 Task: Create a due date automation trigger when advanced on, 2 days before a card is due add dates due in 1 days at 11:00 AM.
Action: Mouse moved to (858, 248)
Screenshot: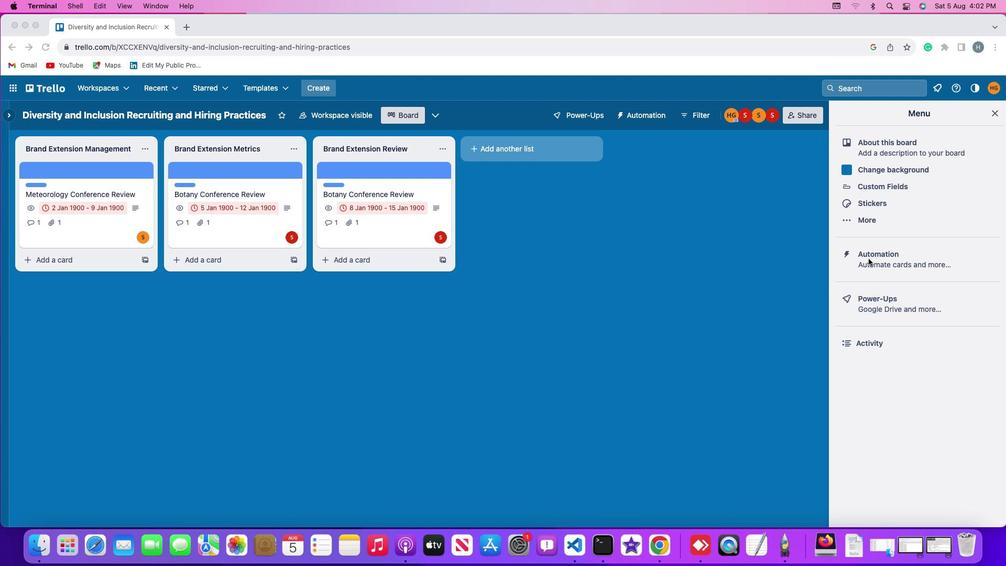 
Action: Mouse pressed left at (858, 248)
Screenshot: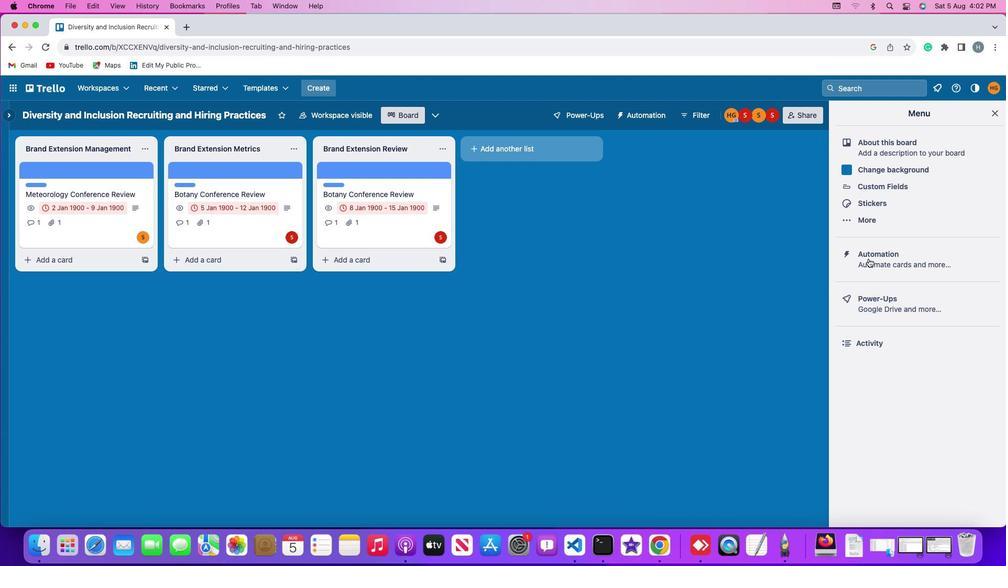 
Action: Mouse pressed left at (858, 248)
Screenshot: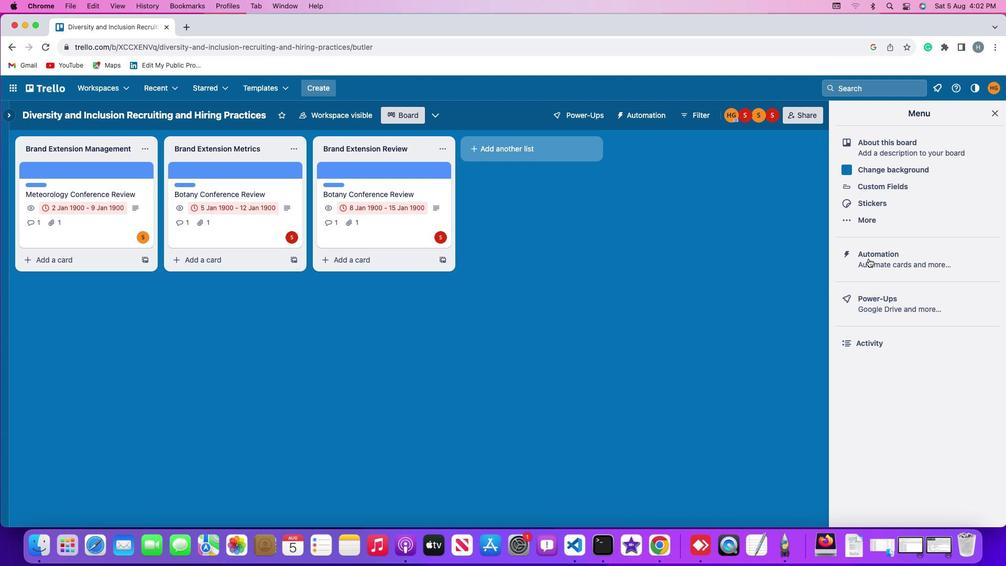 
Action: Mouse moved to (64, 239)
Screenshot: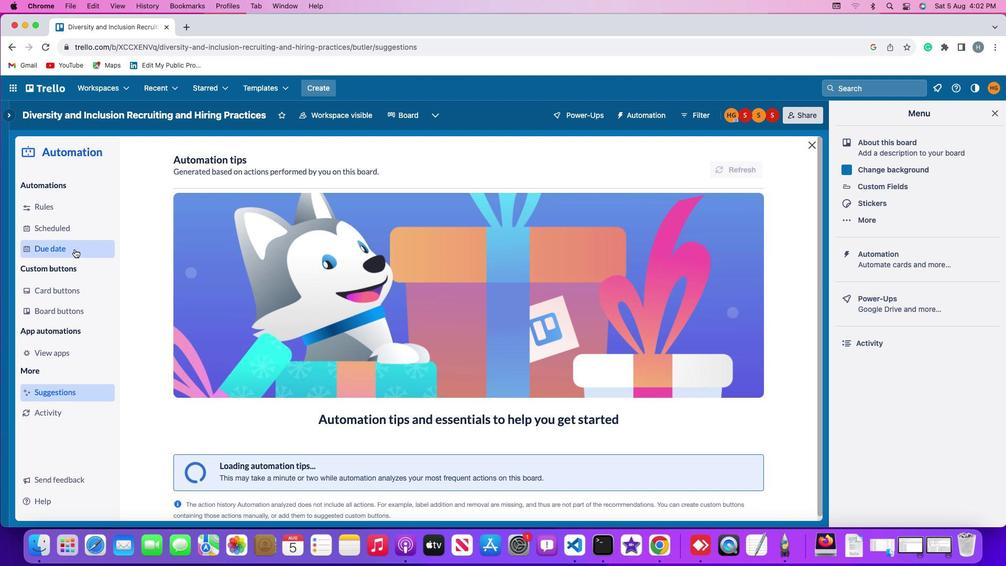 
Action: Mouse pressed left at (64, 239)
Screenshot: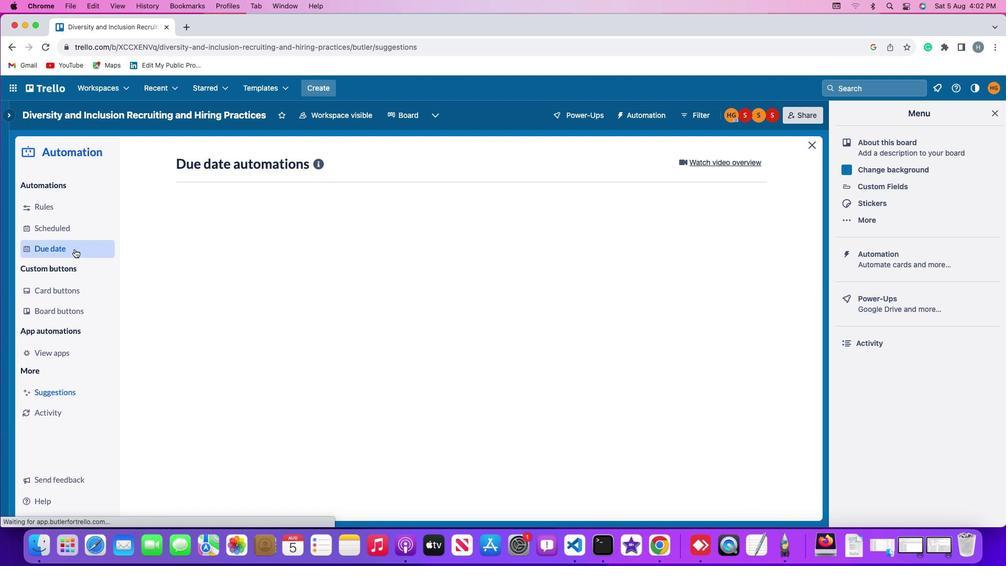 
Action: Mouse moved to (687, 152)
Screenshot: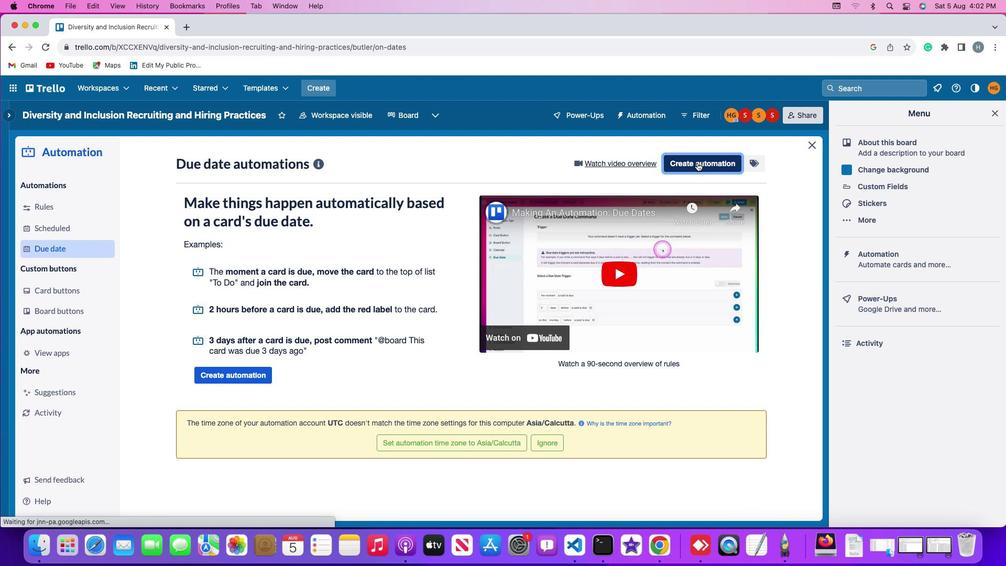 
Action: Mouse pressed left at (687, 152)
Screenshot: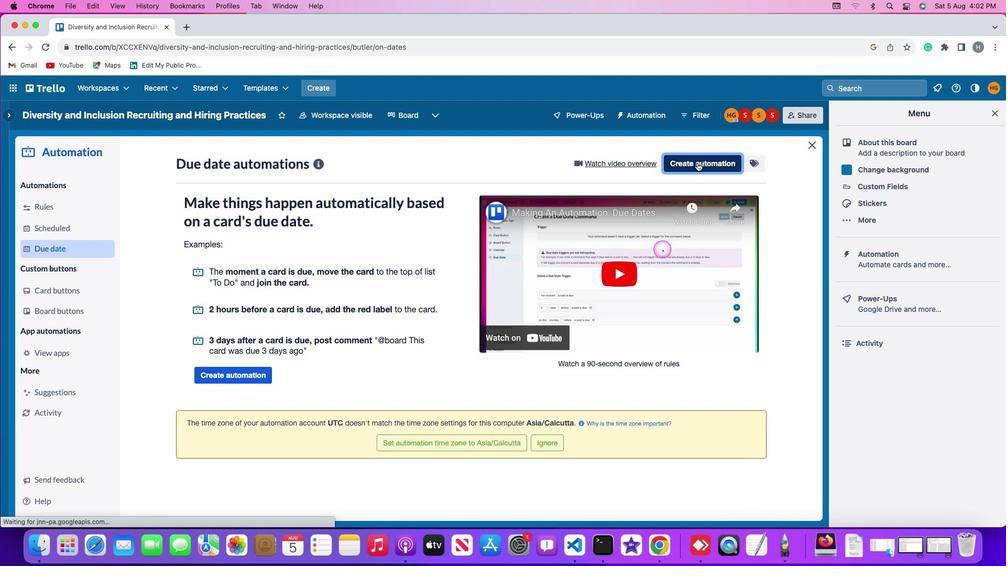 
Action: Mouse moved to (465, 254)
Screenshot: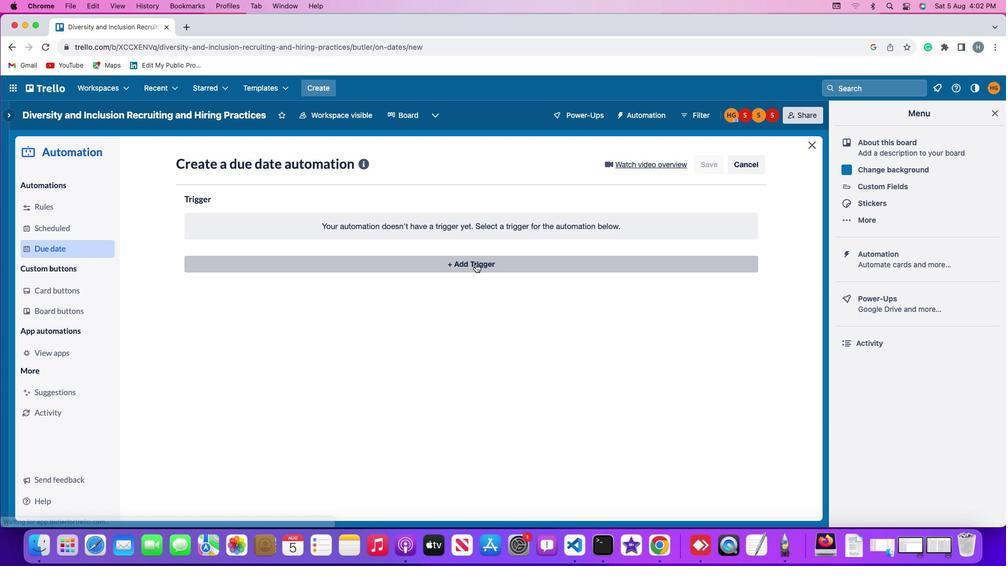 
Action: Mouse pressed left at (465, 254)
Screenshot: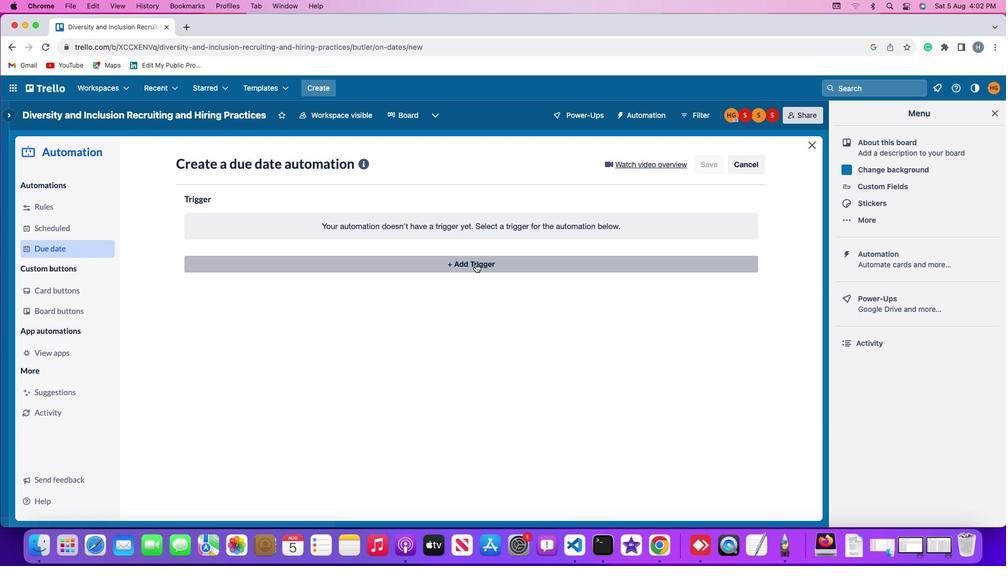 
Action: Mouse moved to (197, 412)
Screenshot: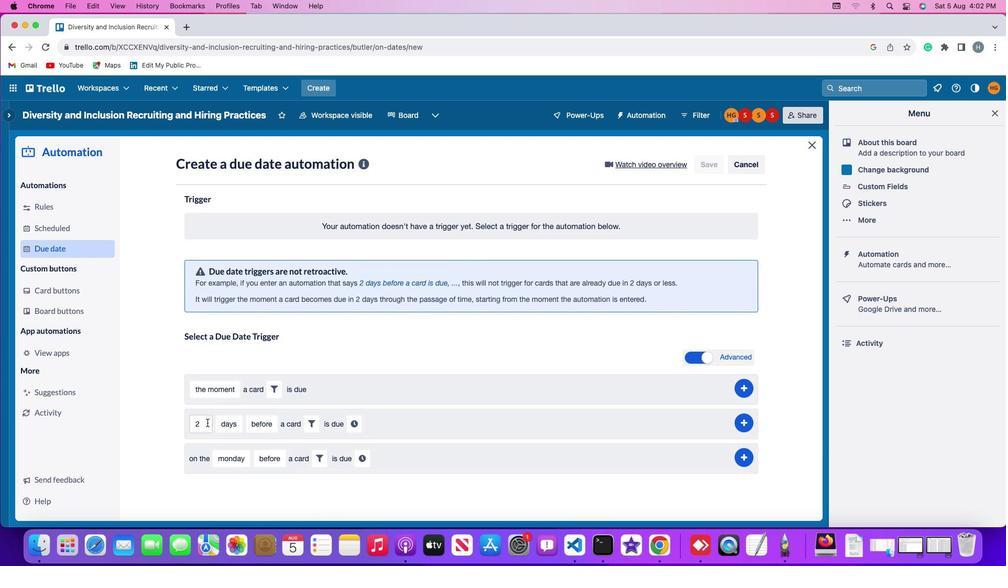 
Action: Mouse pressed left at (197, 412)
Screenshot: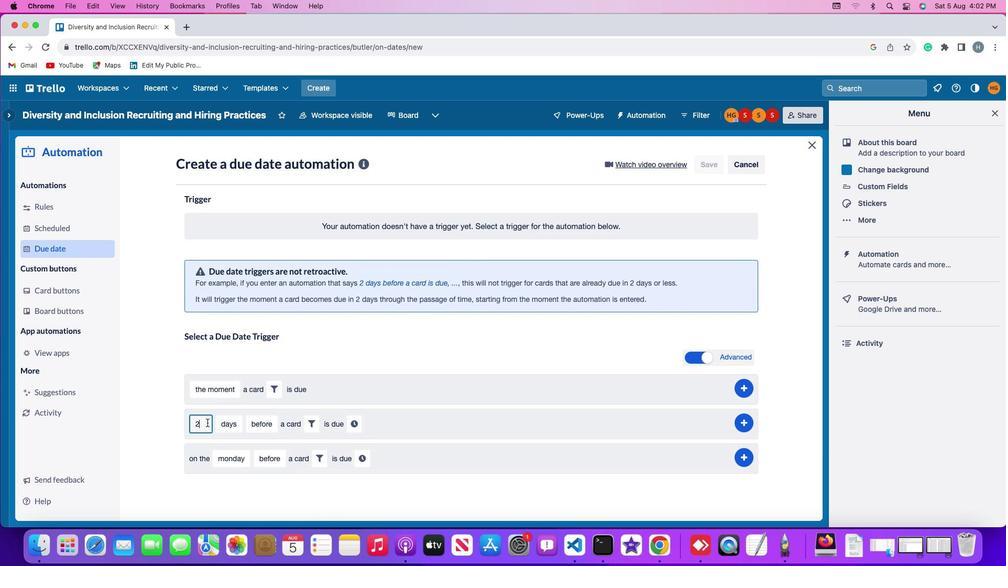 
Action: Key pressed Key.backspace
Screenshot: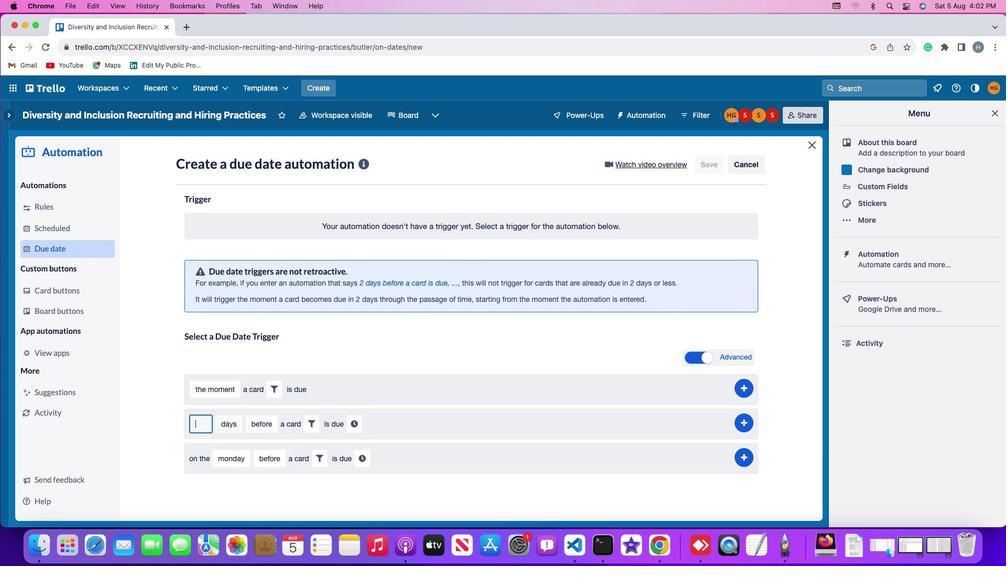 
Action: Mouse moved to (197, 412)
Screenshot: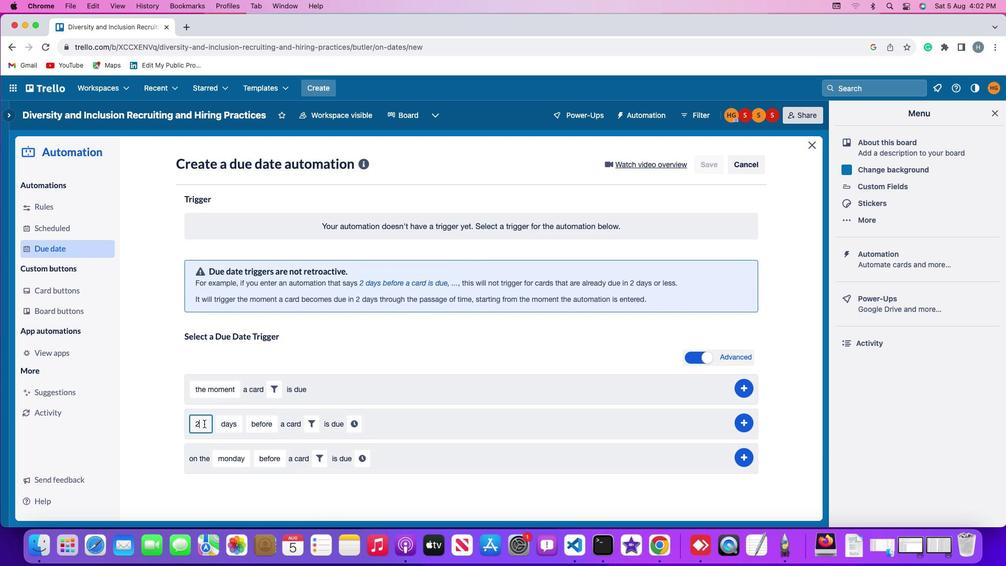 
Action: Key pressed '2'
Screenshot: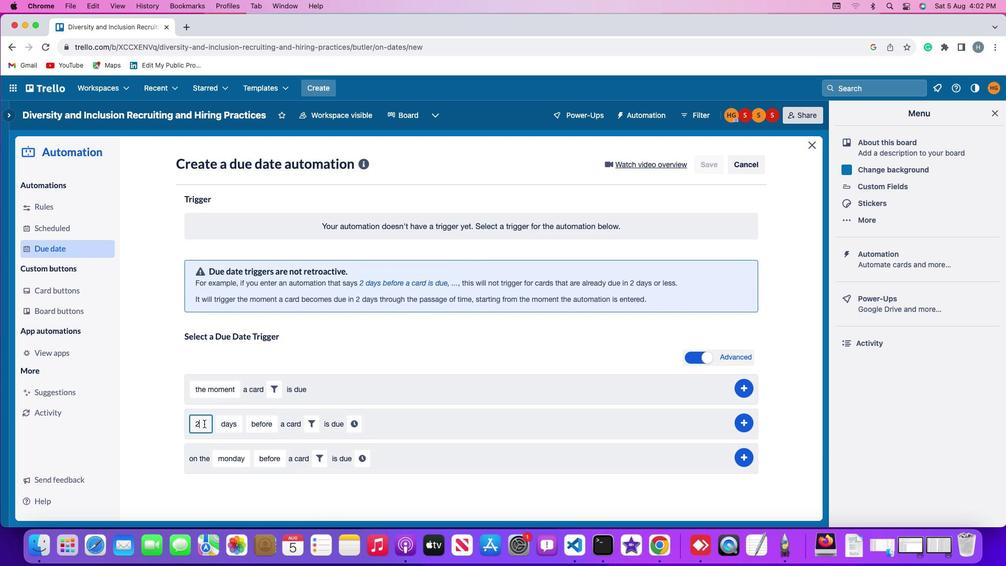 
Action: Mouse moved to (215, 414)
Screenshot: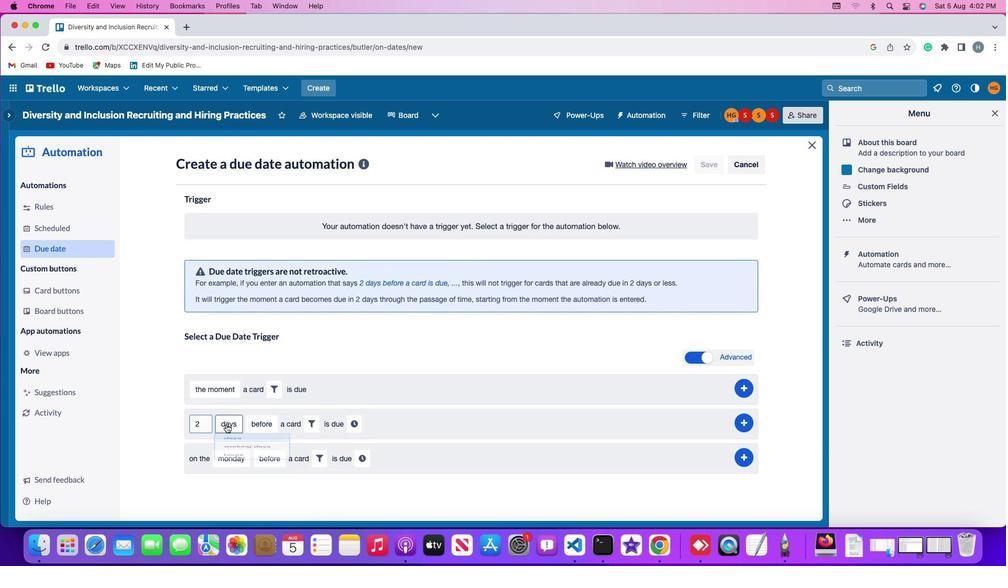 
Action: Mouse pressed left at (215, 414)
Screenshot: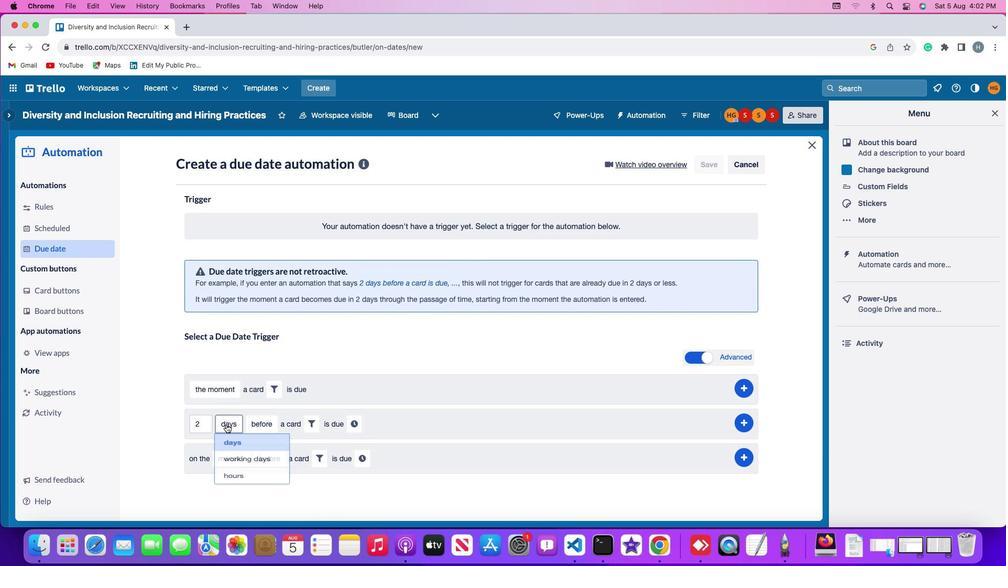
Action: Mouse moved to (227, 430)
Screenshot: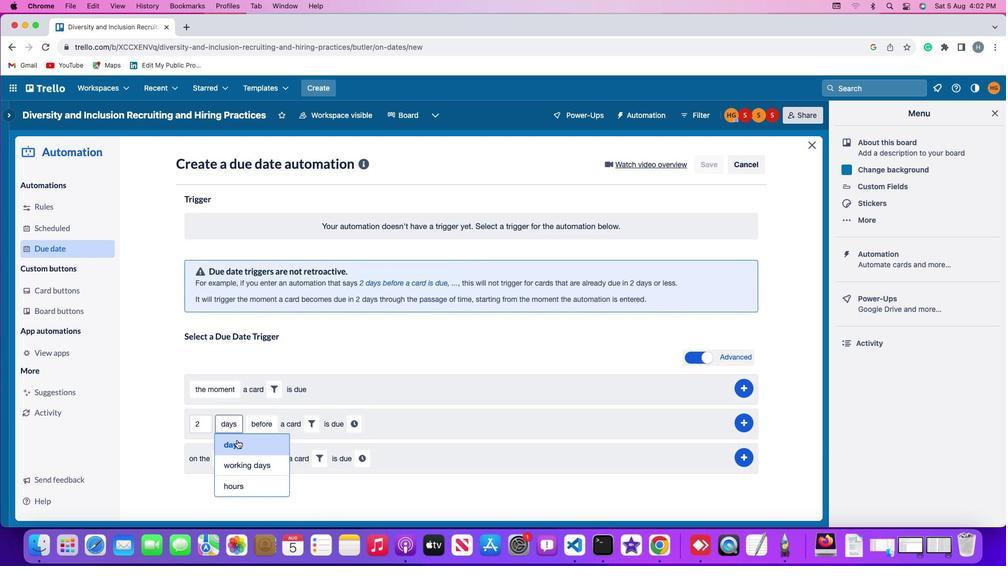 
Action: Mouse pressed left at (227, 430)
Screenshot: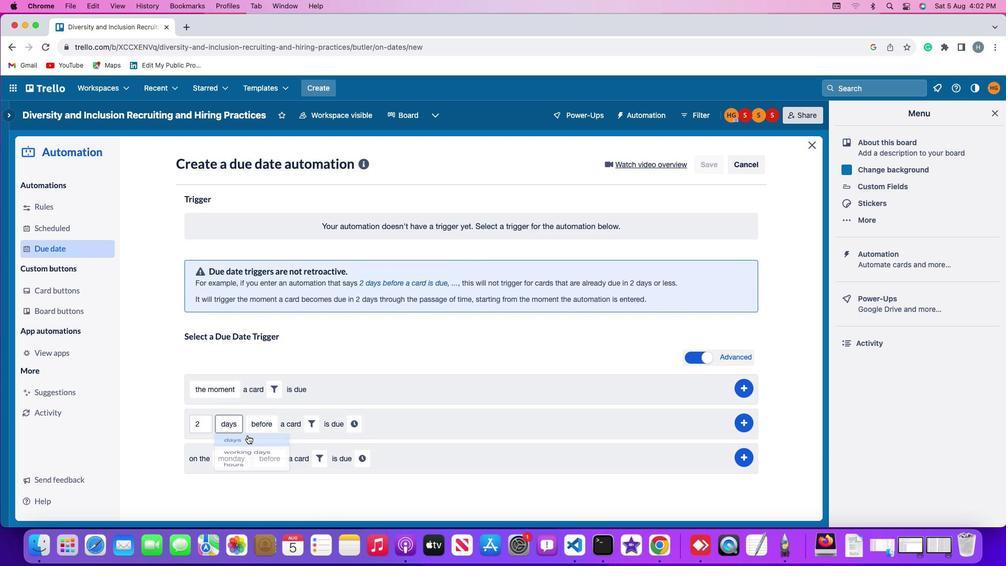 
Action: Mouse moved to (244, 414)
Screenshot: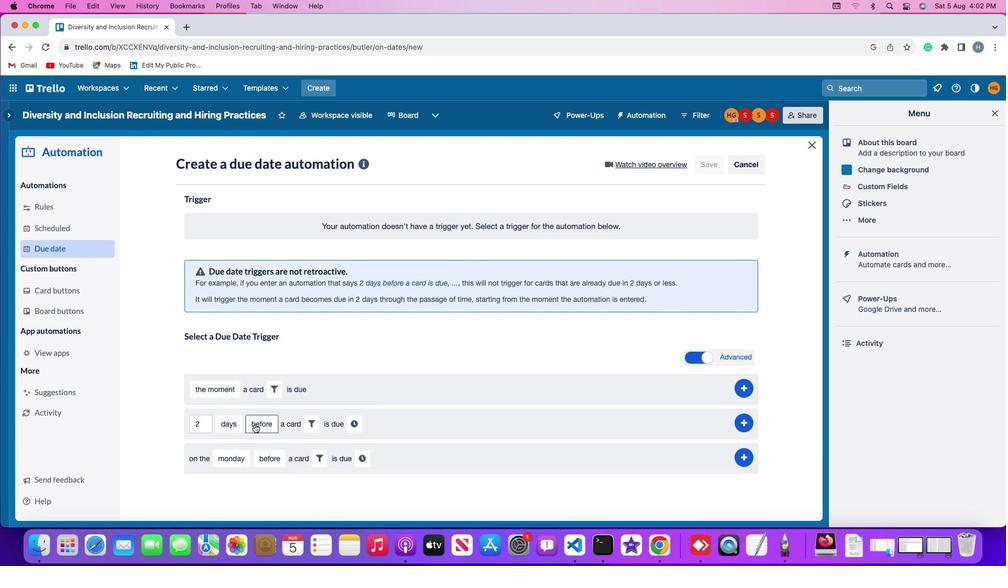 
Action: Mouse pressed left at (244, 414)
Screenshot: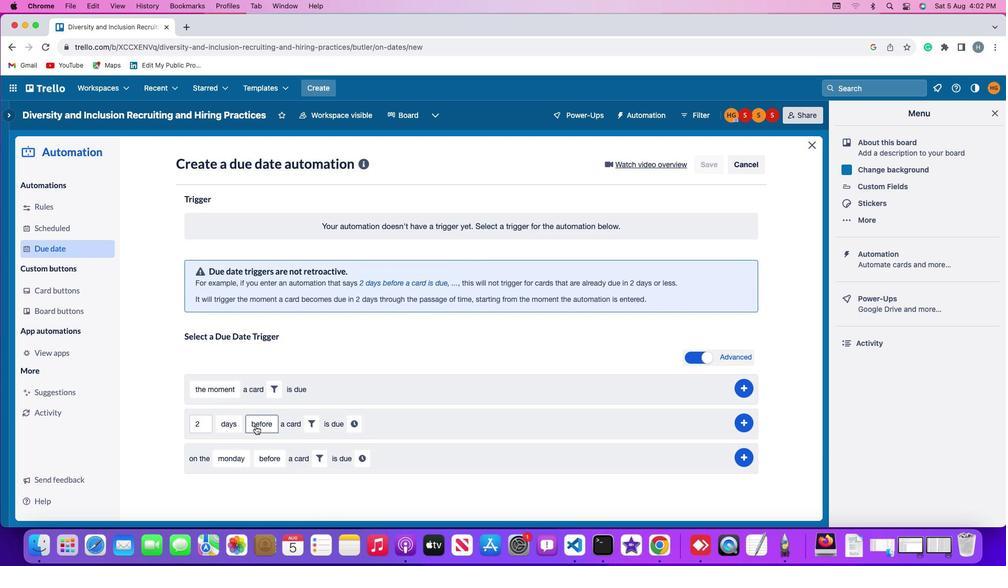 
Action: Mouse moved to (256, 432)
Screenshot: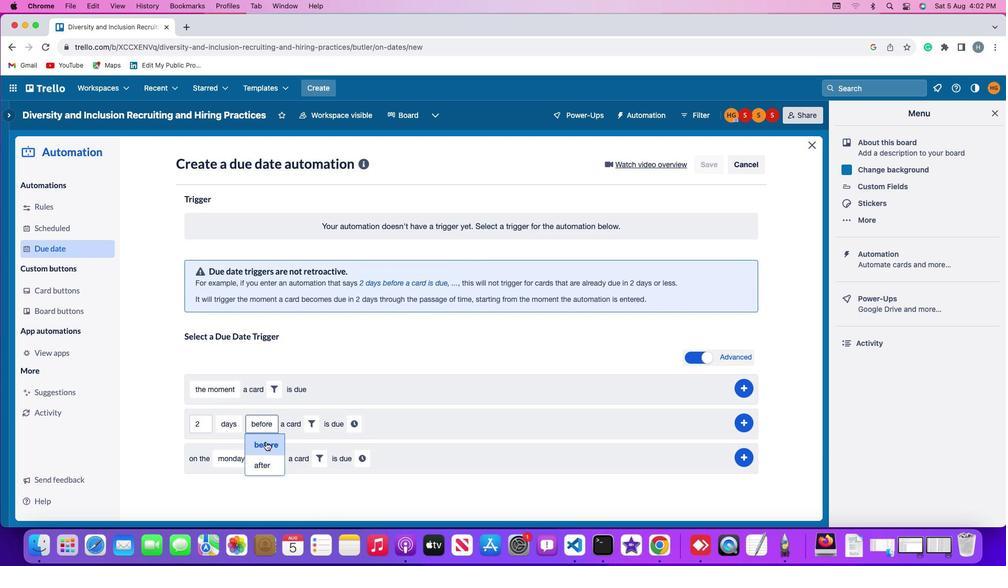 
Action: Mouse pressed left at (256, 432)
Screenshot: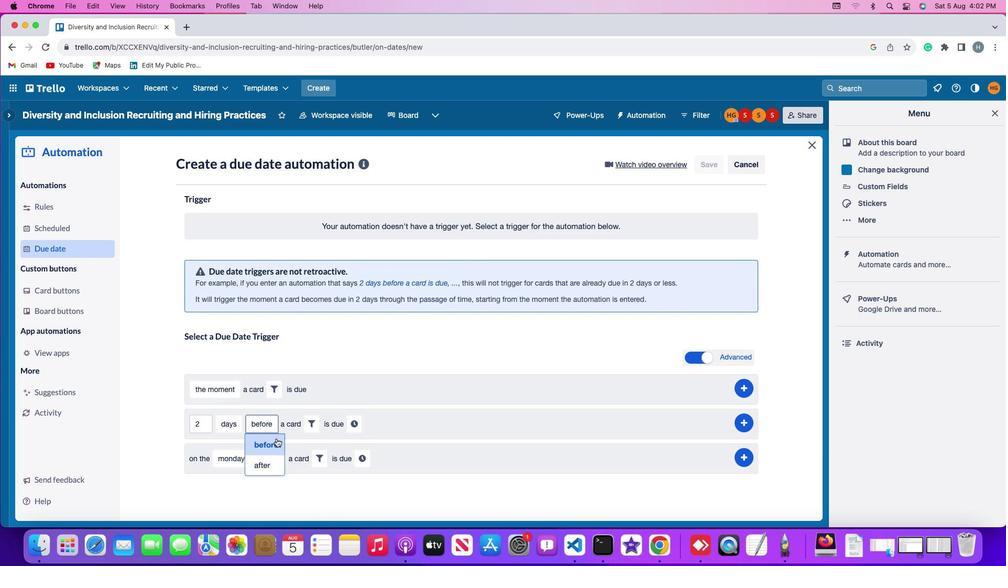 
Action: Mouse moved to (308, 413)
Screenshot: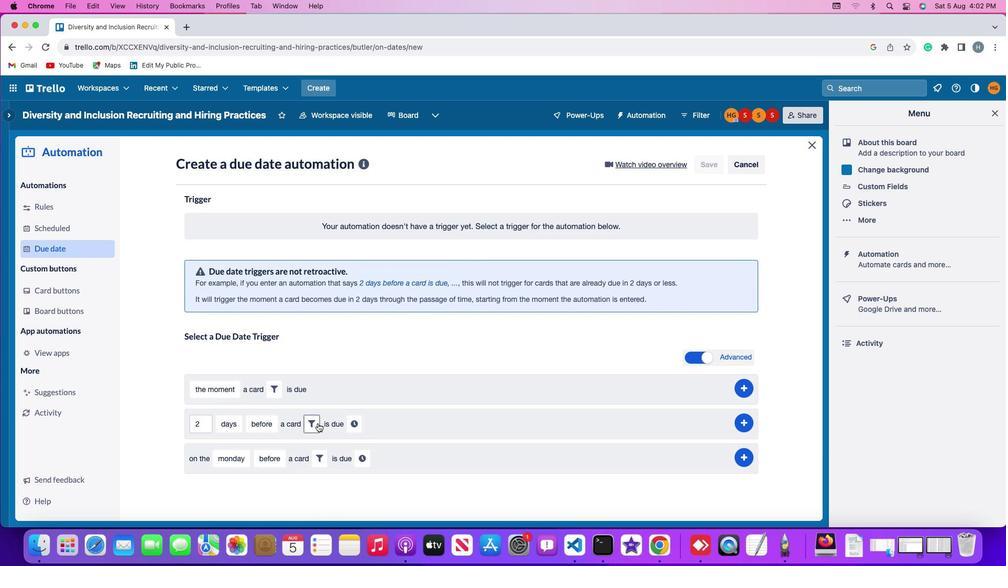
Action: Mouse pressed left at (308, 413)
Screenshot: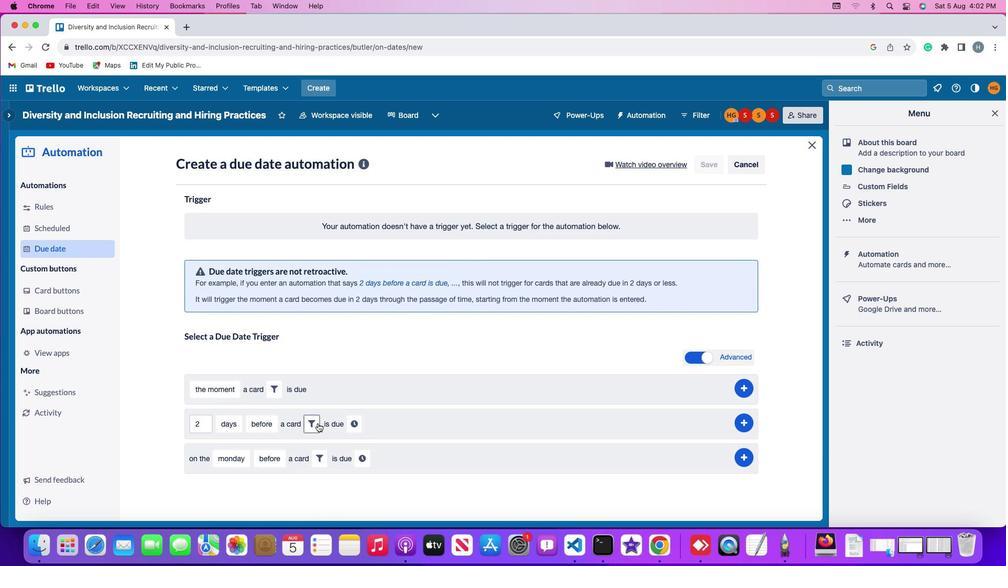 
Action: Mouse moved to (362, 444)
Screenshot: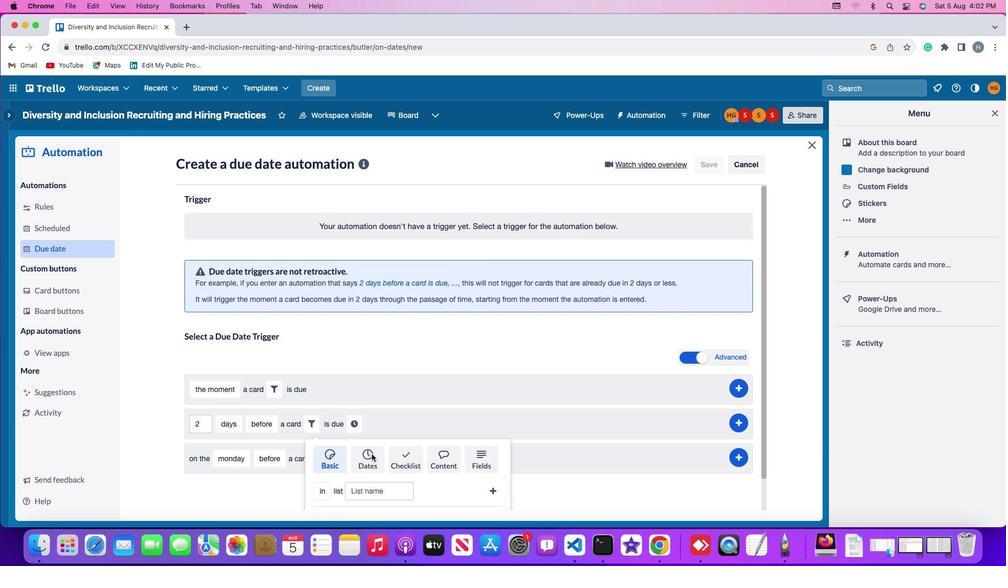 
Action: Mouse pressed left at (362, 444)
Screenshot: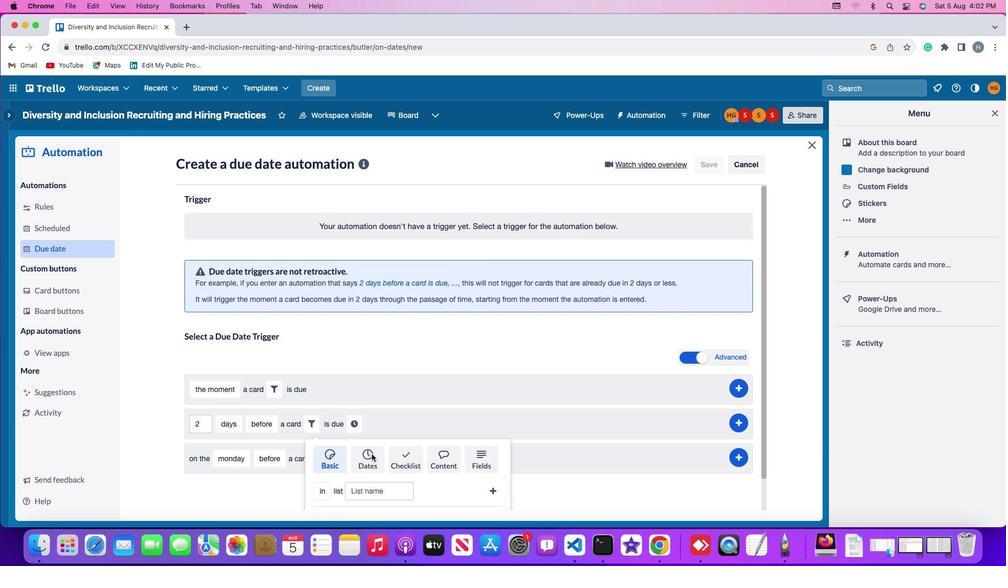 
Action: Mouse moved to (361, 444)
Screenshot: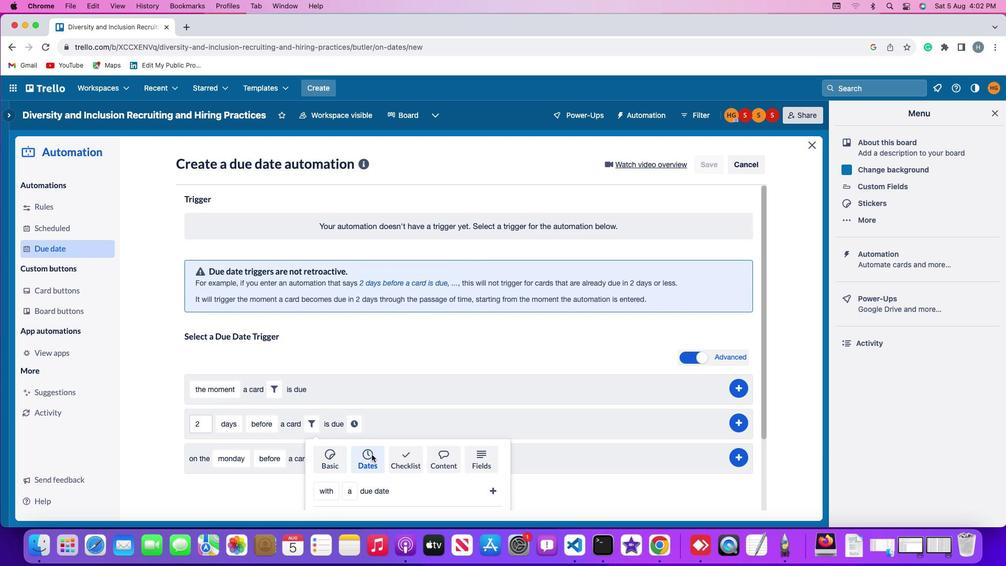 
Action: Mouse scrolled (361, 444) with delta (-9, -9)
Screenshot: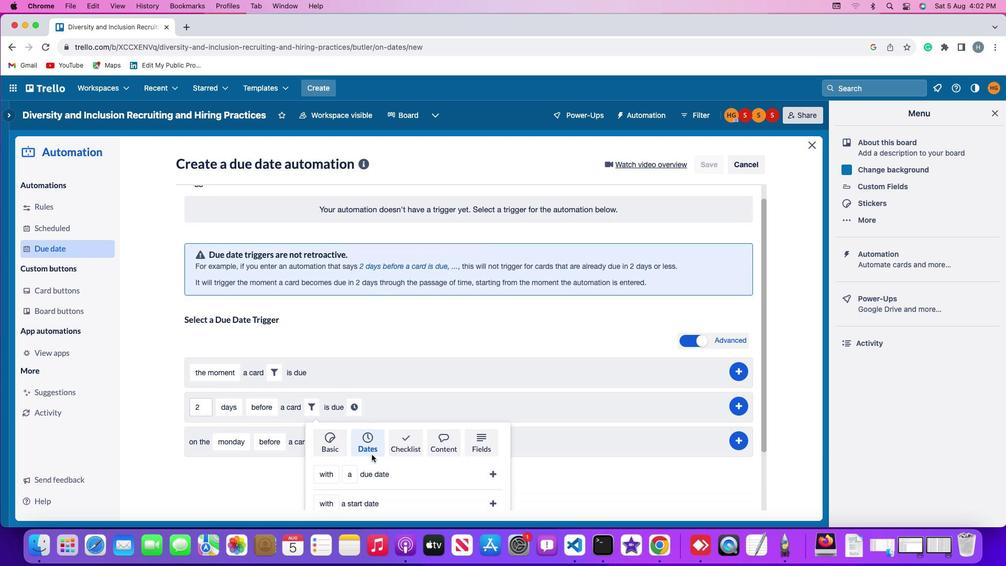 
Action: Mouse scrolled (361, 444) with delta (-9, -9)
Screenshot: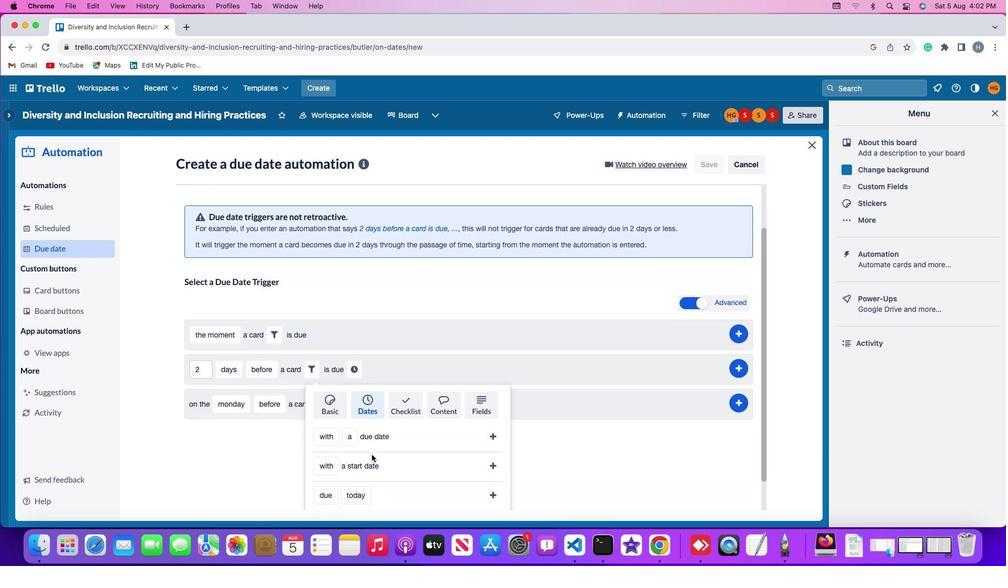
Action: Mouse scrolled (361, 444) with delta (-9, -11)
Screenshot: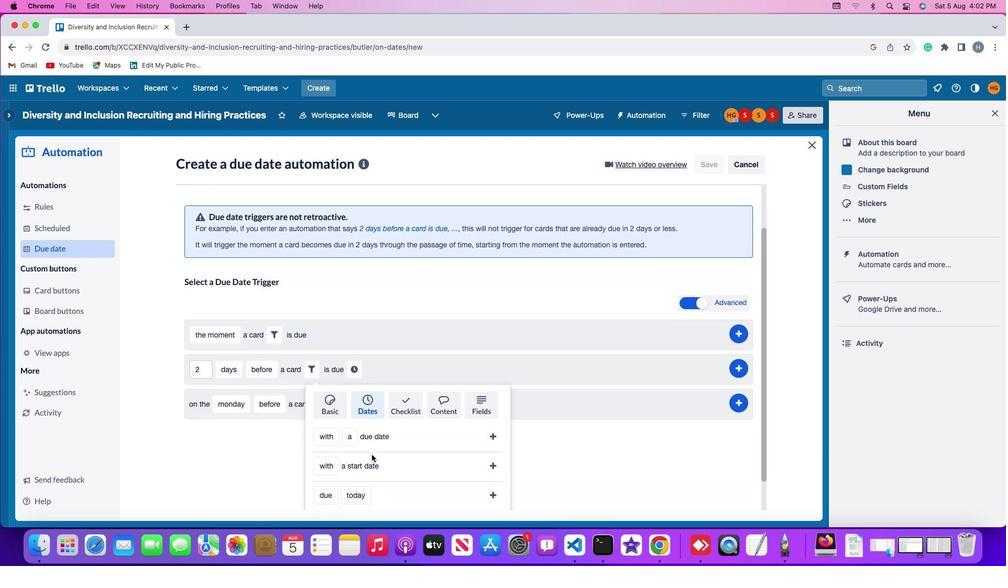 
Action: Mouse scrolled (361, 444) with delta (-9, -12)
Screenshot: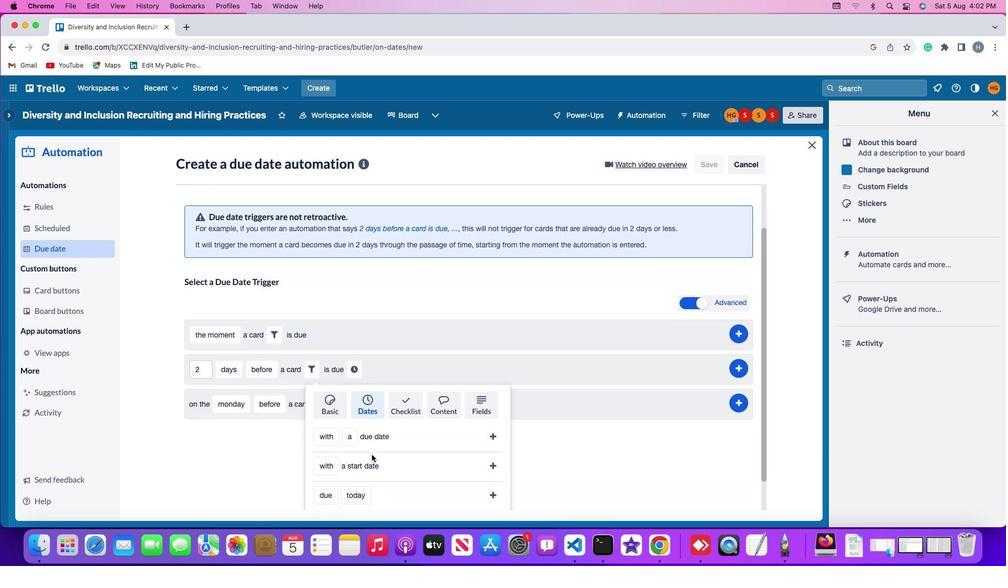 
Action: Mouse scrolled (361, 444) with delta (-9, -12)
Screenshot: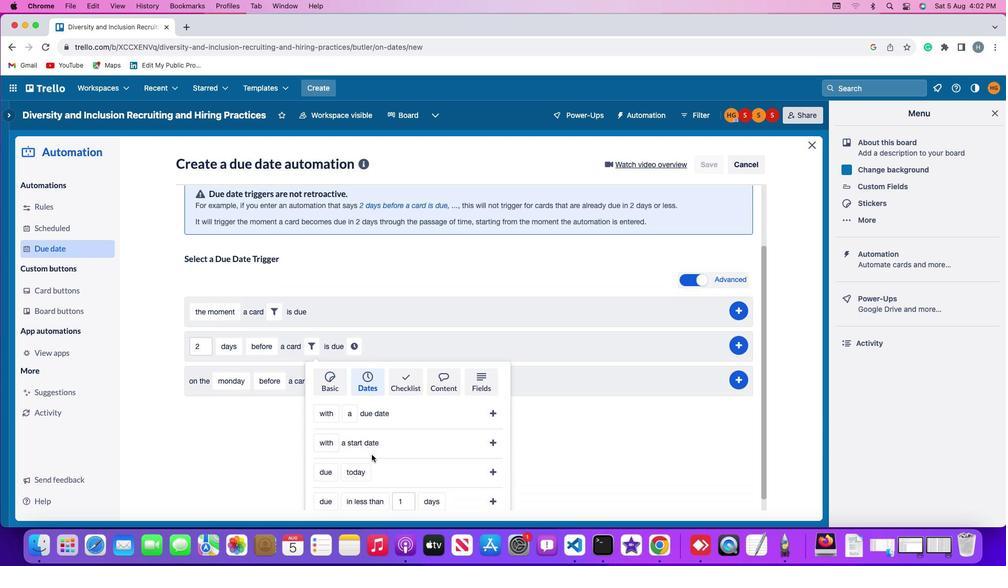 
Action: Mouse scrolled (361, 444) with delta (-9, -13)
Screenshot: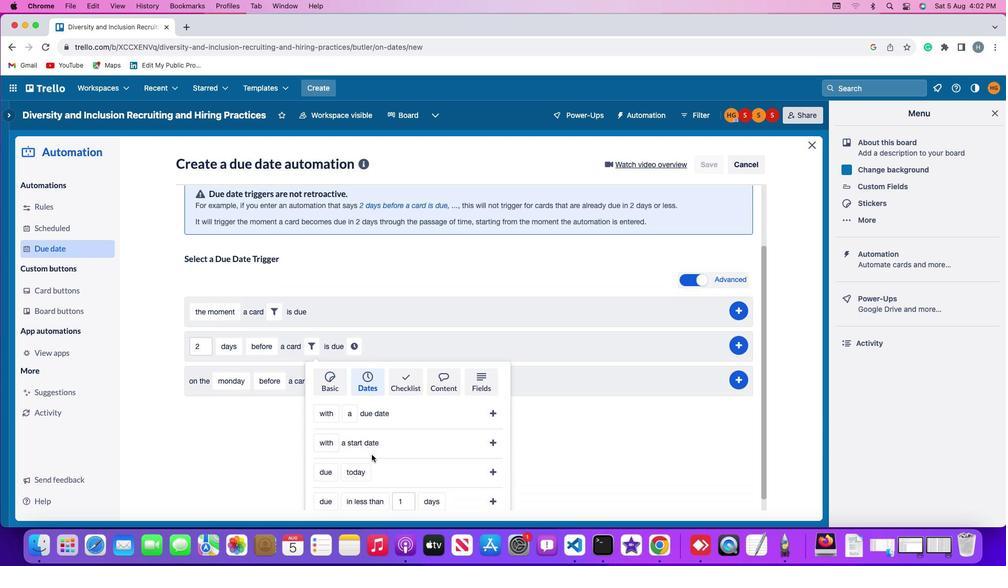 
Action: Mouse scrolled (361, 444) with delta (-9, -13)
Screenshot: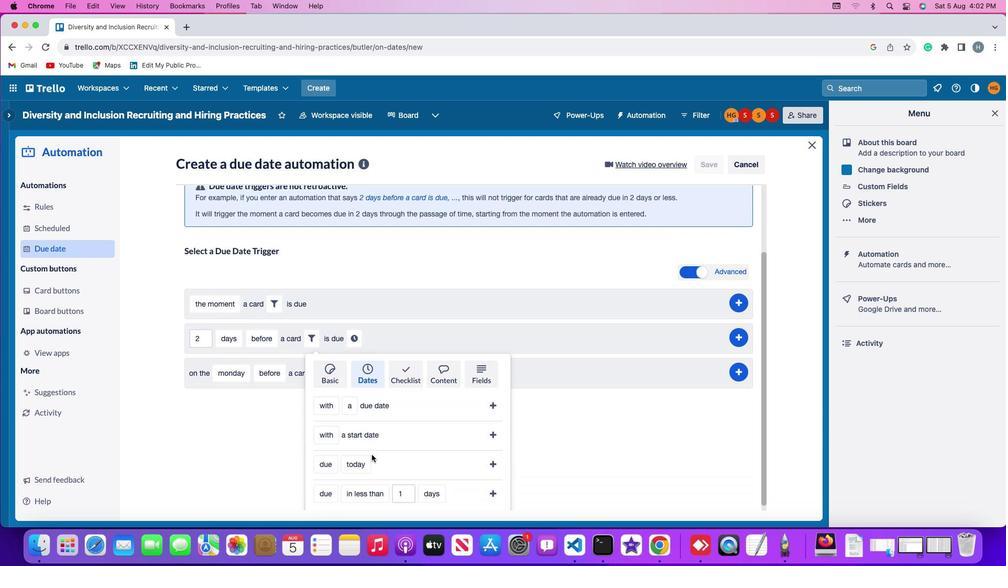 
Action: Mouse scrolled (361, 444) with delta (-9, -9)
Screenshot: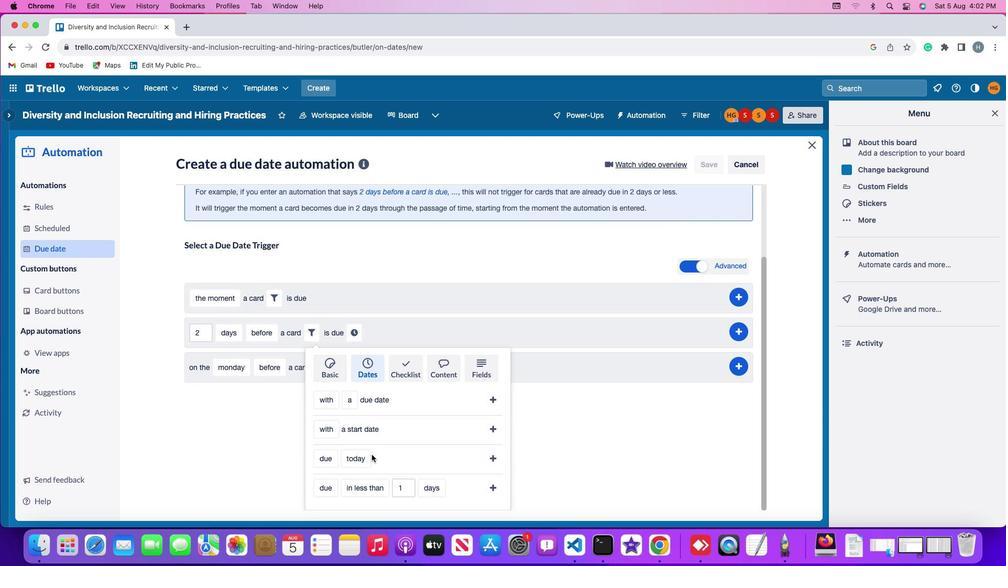 
Action: Mouse scrolled (361, 444) with delta (-9, -9)
Screenshot: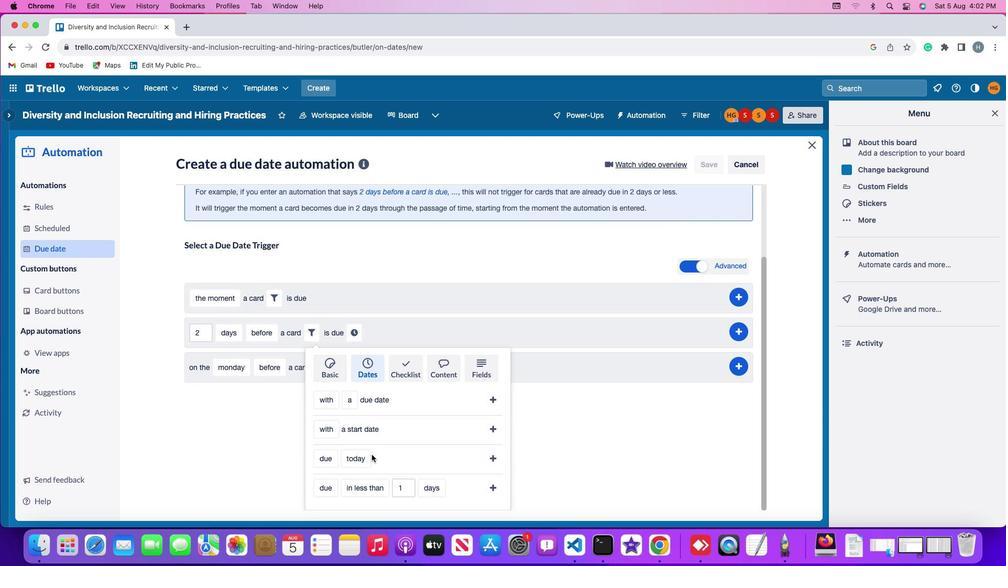 
Action: Mouse scrolled (361, 444) with delta (-9, -11)
Screenshot: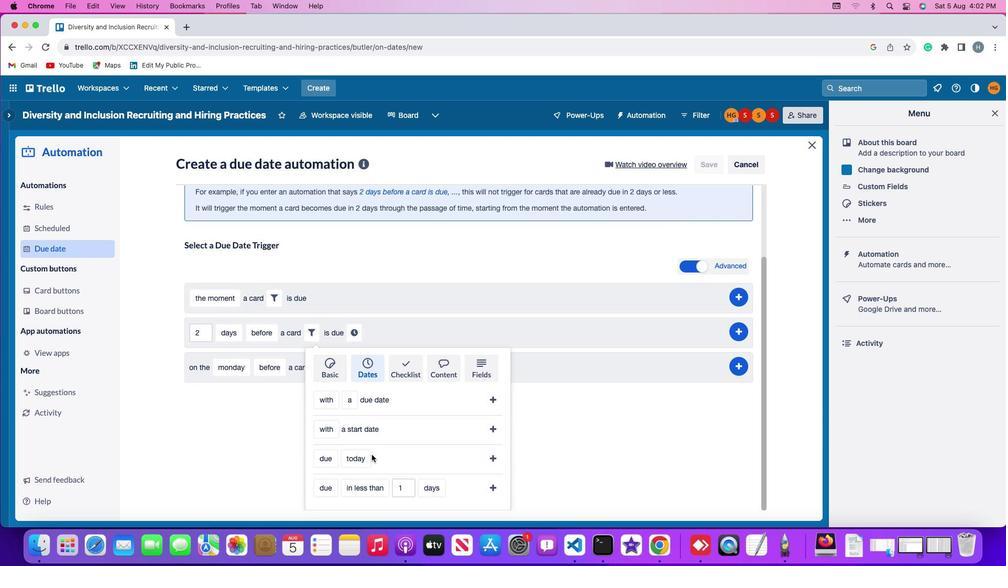 
Action: Mouse scrolled (361, 444) with delta (-9, -12)
Screenshot: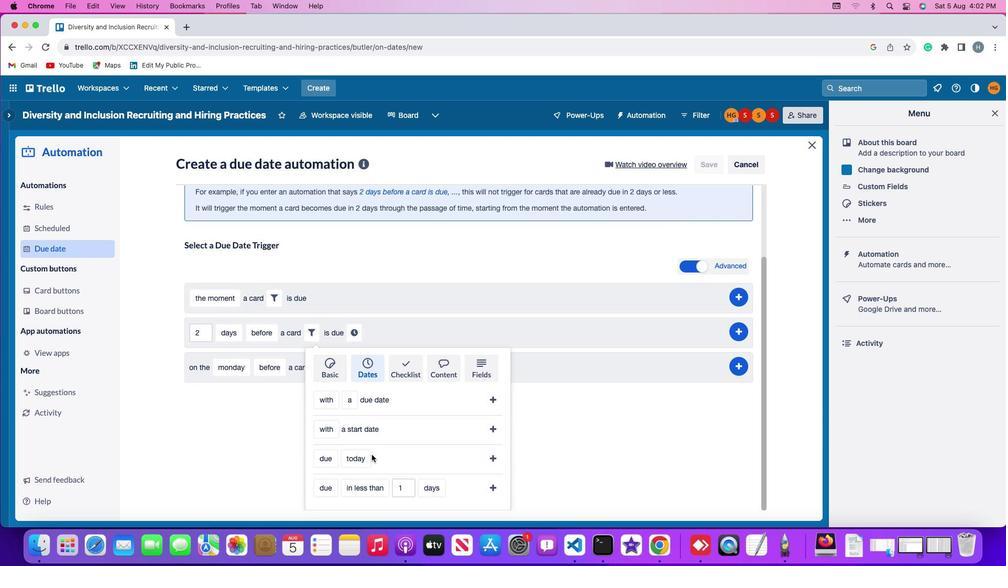 
Action: Mouse moved to (316, 473)
Screenshot: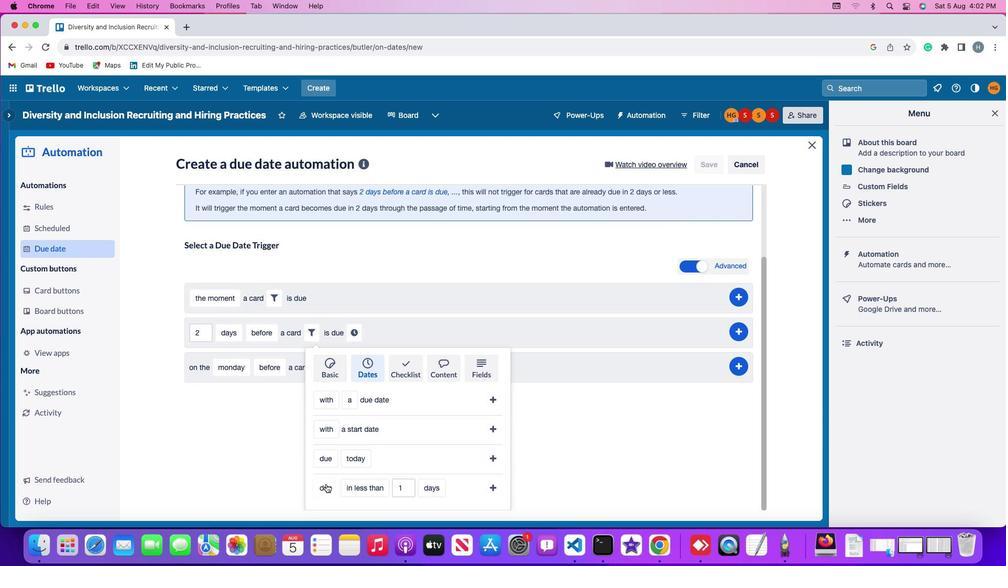 
Action: Mouse pressed left at (316, 473)
Screenshot: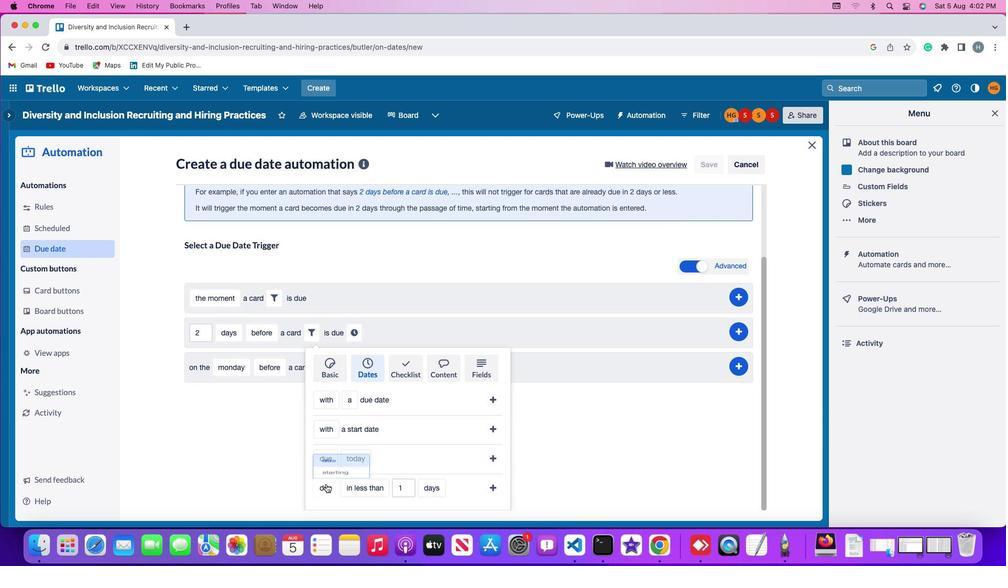 
Action: Mouse moved to (331, 436)
Screenshot: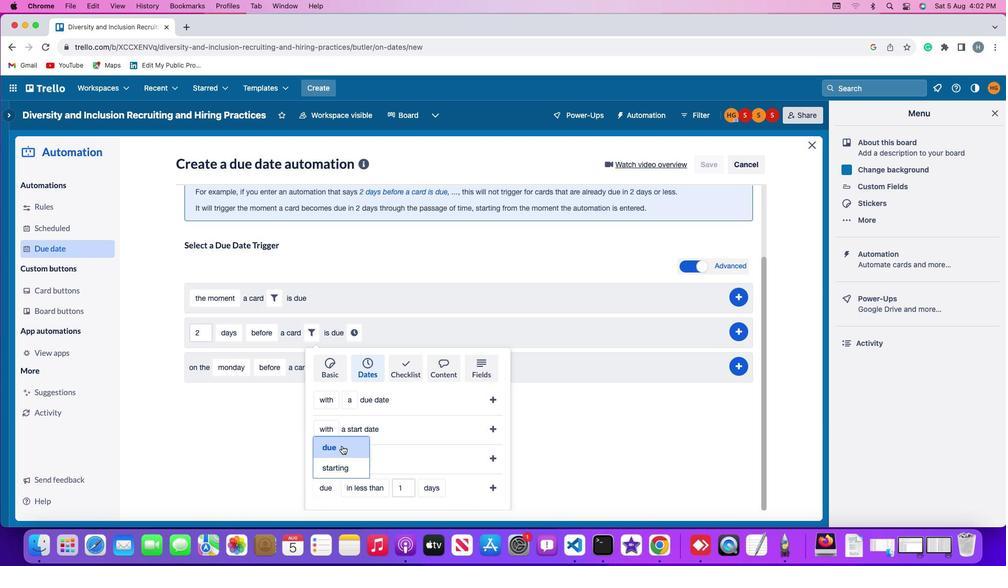 
Action: Mouse pressed left at (331, 436)
Screenshot: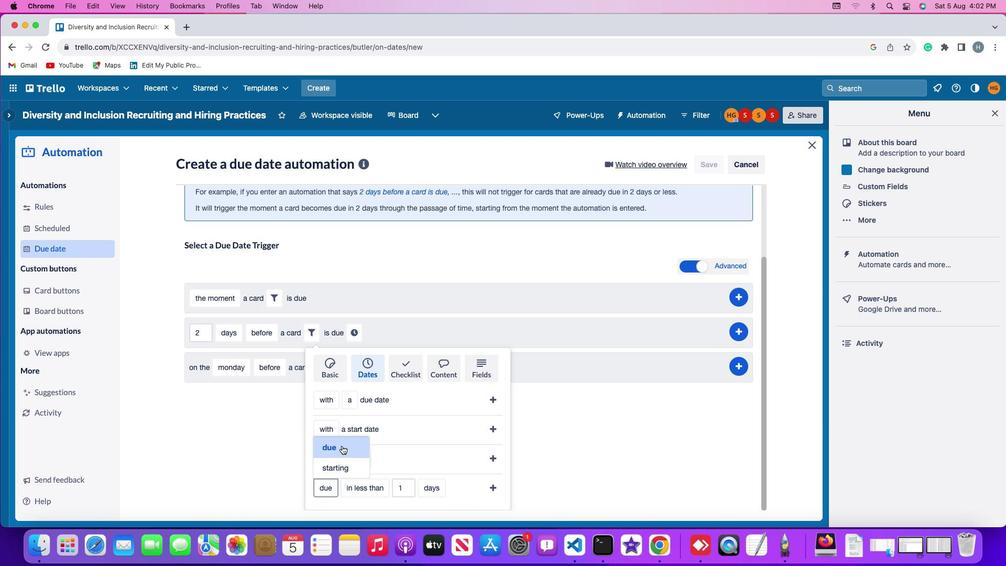 
Action: Mouse moved to (358, 473)
Screenshot: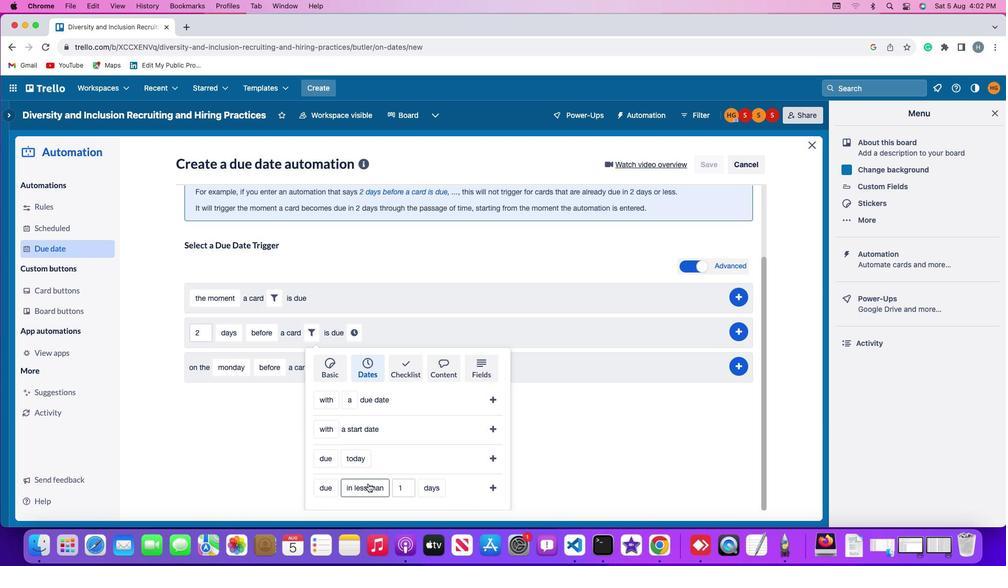 
Action: Mouse pressed left at (358, 473)
Screenshot: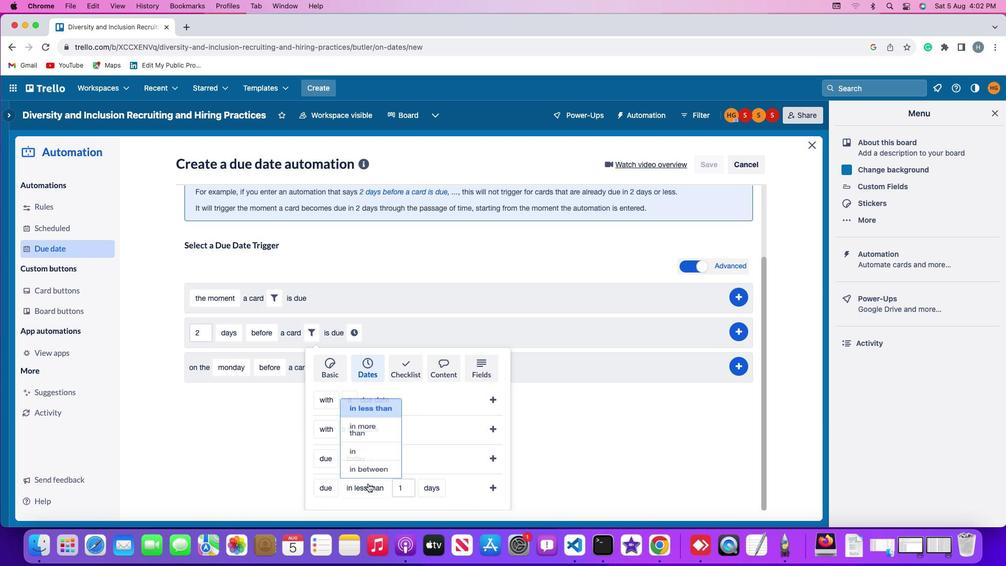 
Action: Mouse moved to (364, 437)
Screenshot: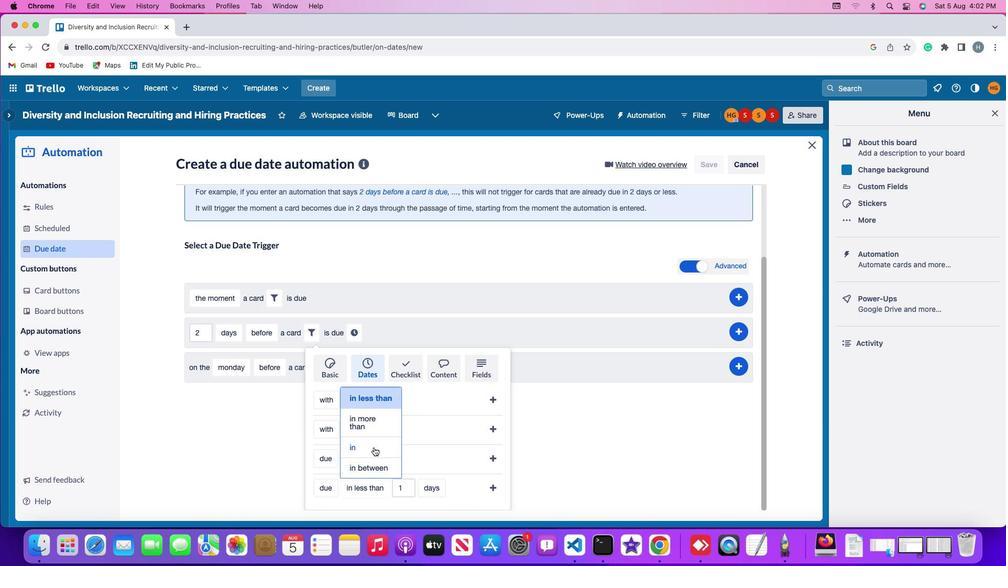 
Action: Mouse pressed left at (364, 437)
Screenshot: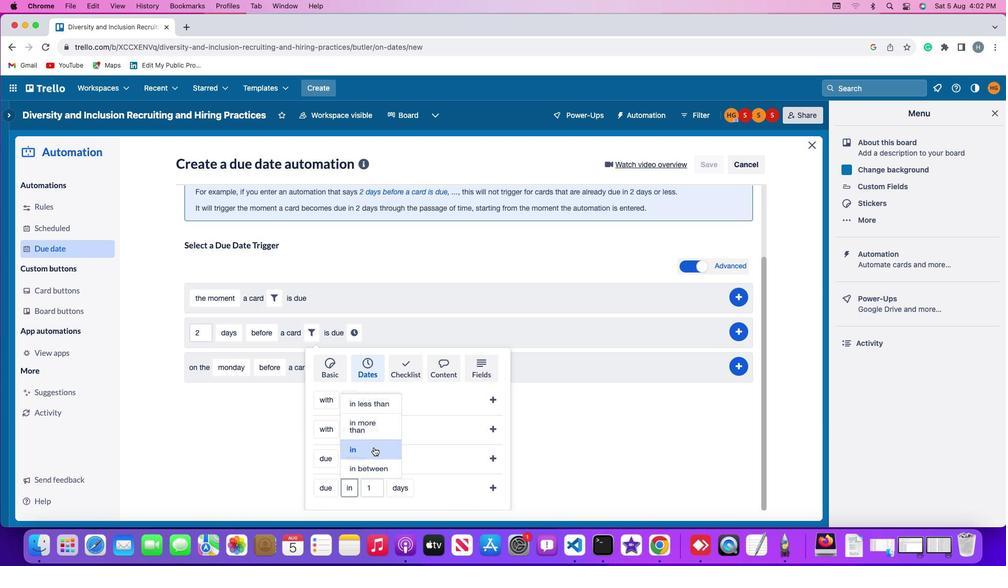 
Action: Mouse moved to (366, 478)
Screenshot: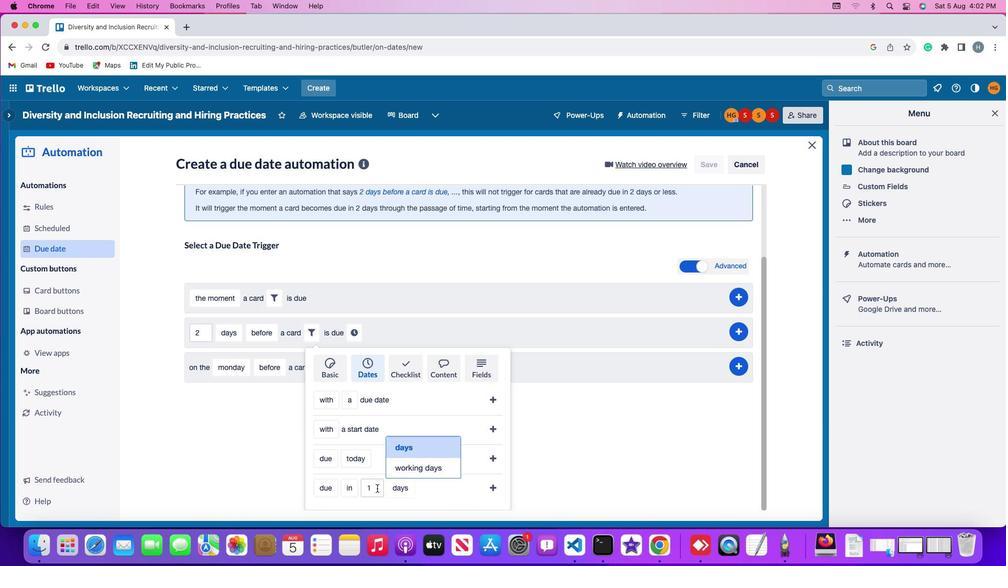 
Action: Mouse pressed left at (366, 478)
Screenshot: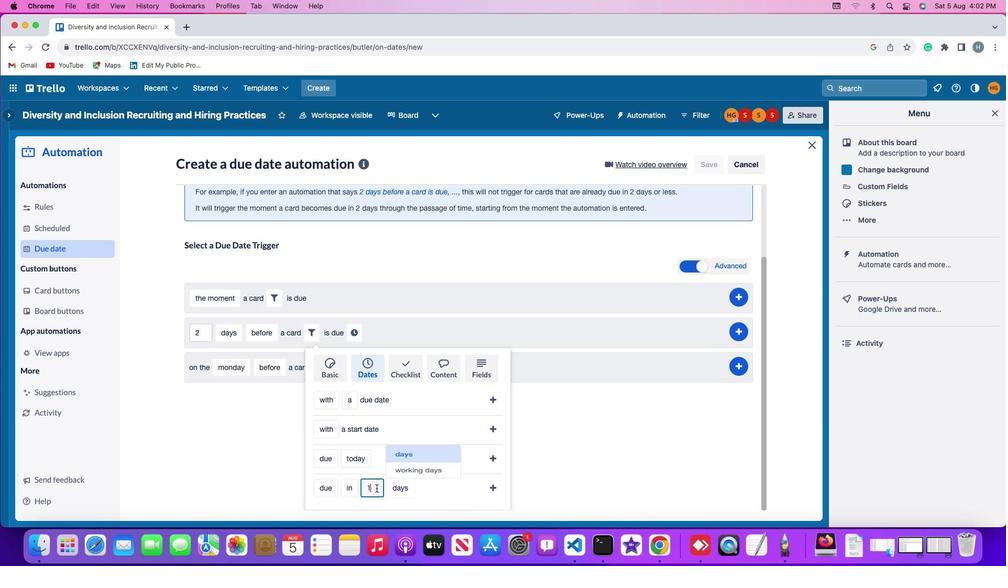 
Action: Mouse moved to (366, 478)
Screenshot: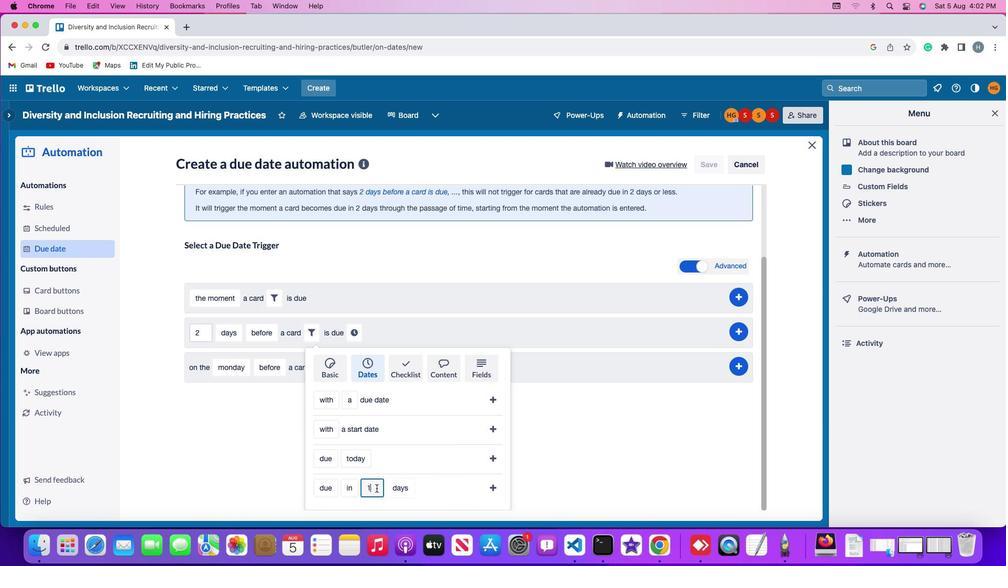 
Action: Key pressed Key.backspace'1'
Screenshot: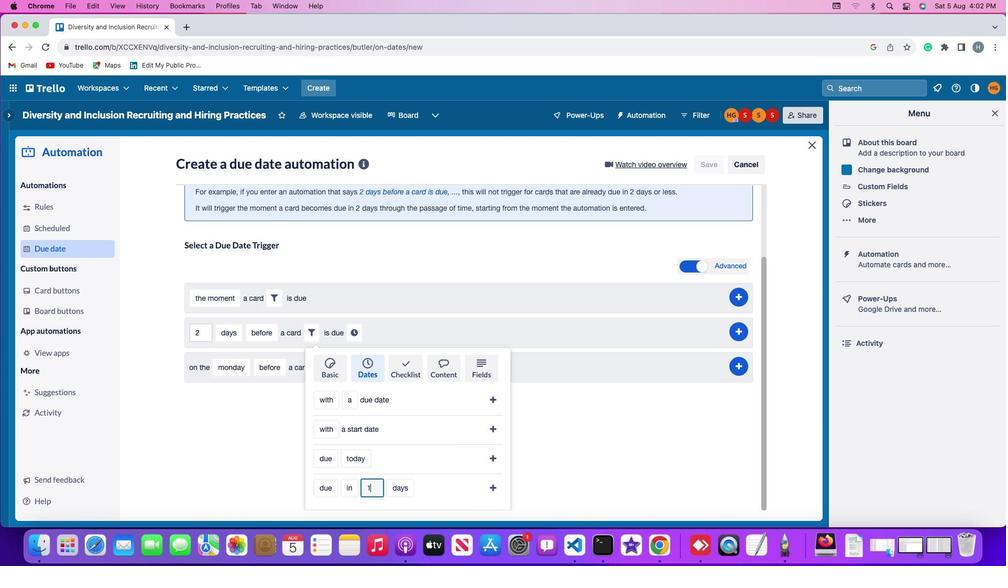 
Action: Mouse moved to (383, 477)
Screenshot: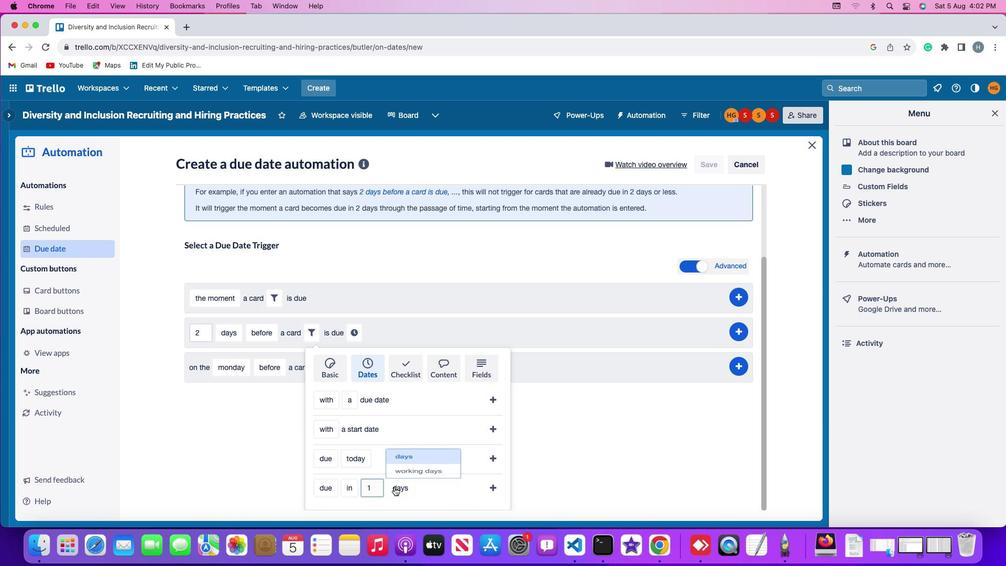 
Action: Mouse pressed left at (383, 477)
Screenshot: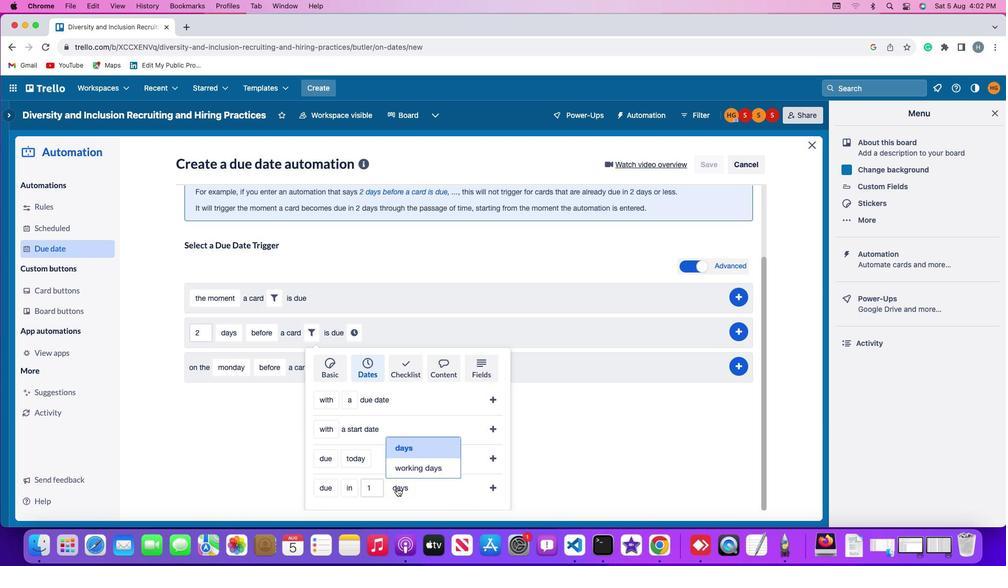 
Action: Mouse moved to (410, 436)
Screenshot: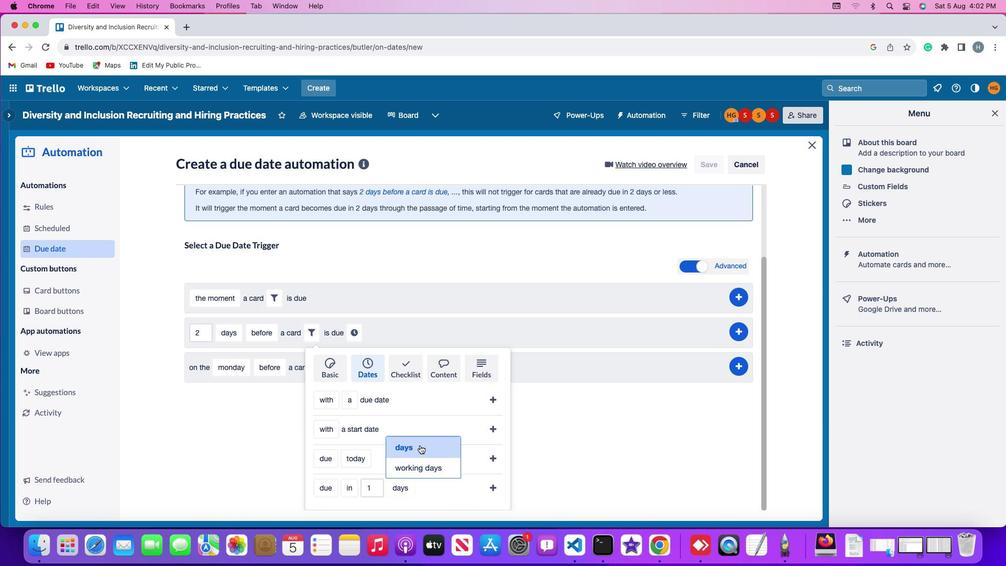 
Action: Mouse pressed left at (410, 436)
Screenshot: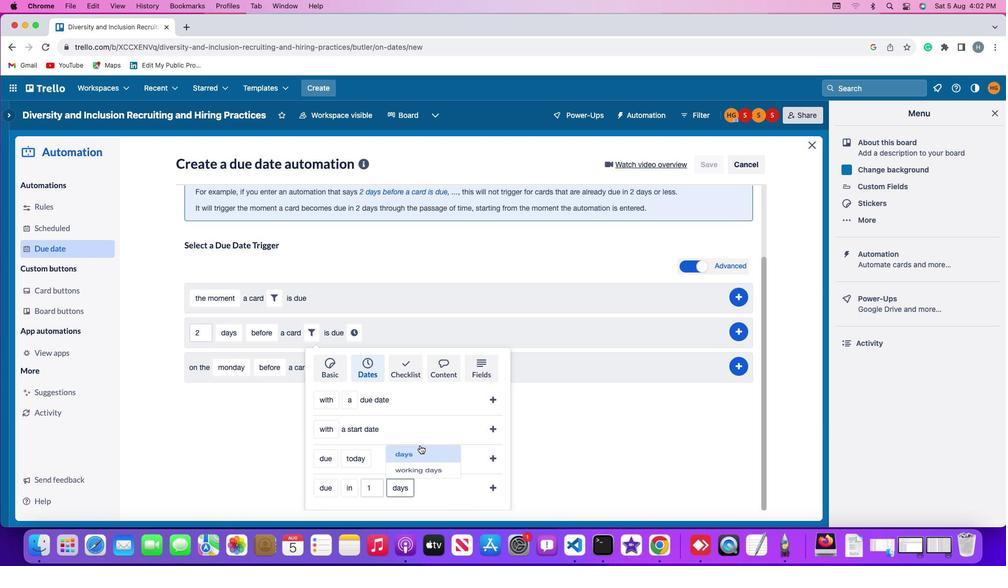 
Action: Mouse moved to (481, 475)
Screenshot: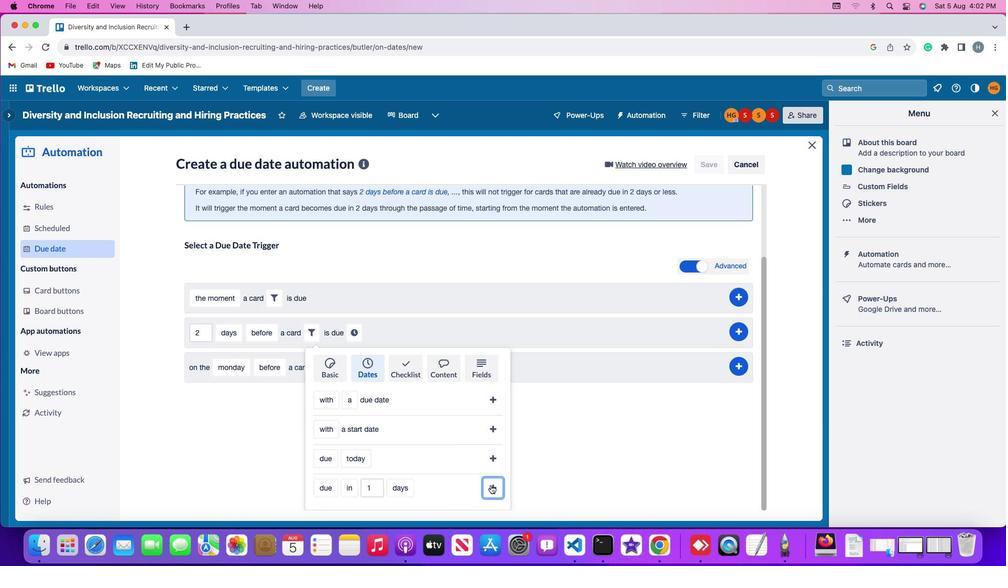 
Action: Mouse pressed left at (481, 475)
Screenshot: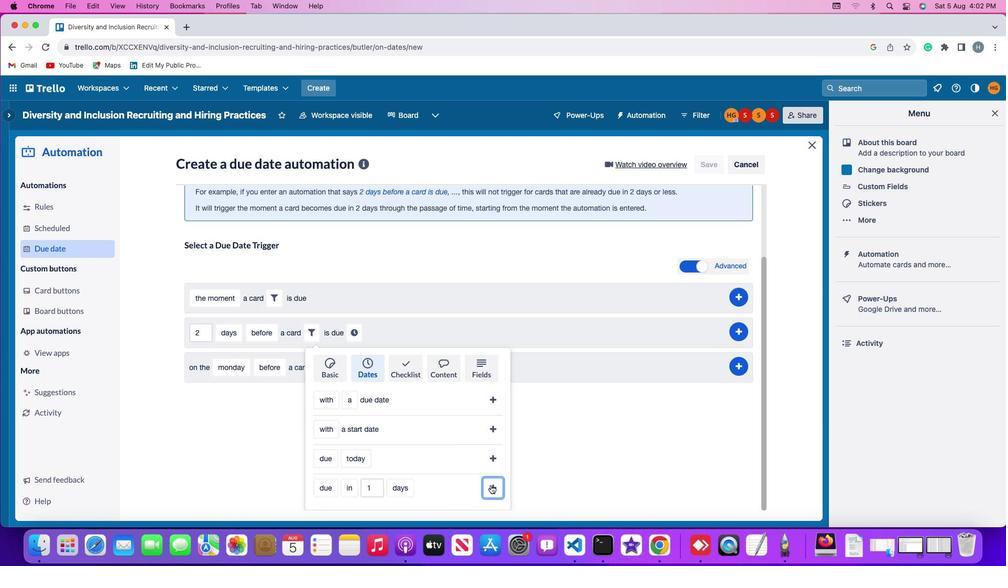 
Action: Mouse moved to (411, 414)
Screenshot: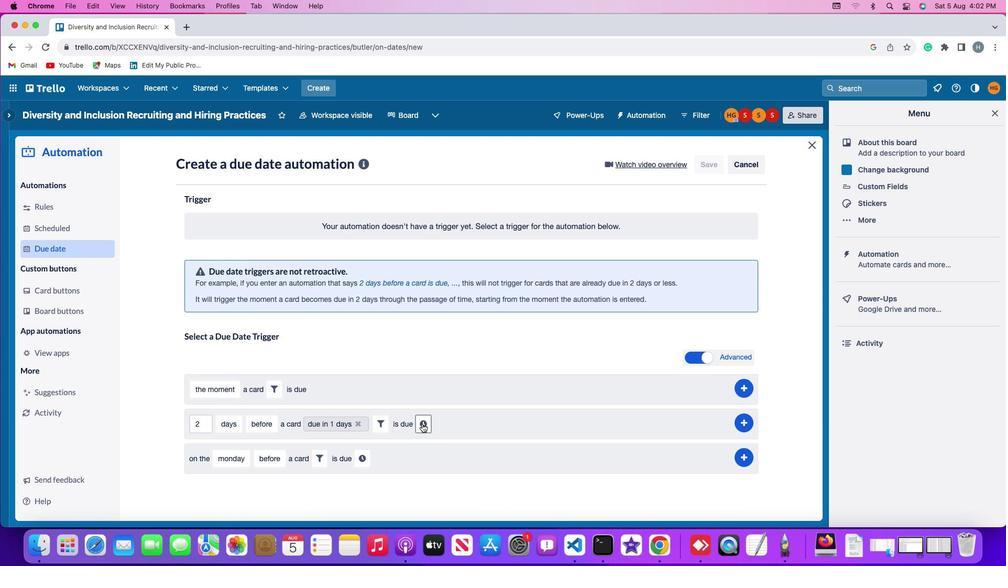 
Action: Mouse pressed left at (411, 414)
Screenshot: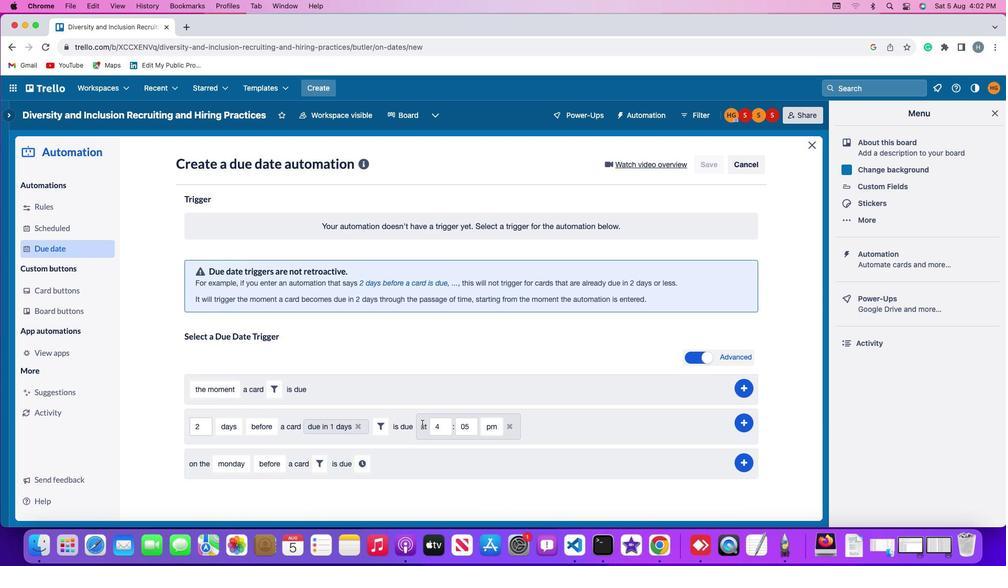 
Action: Mouse moved to (437, 416)
Screenshot: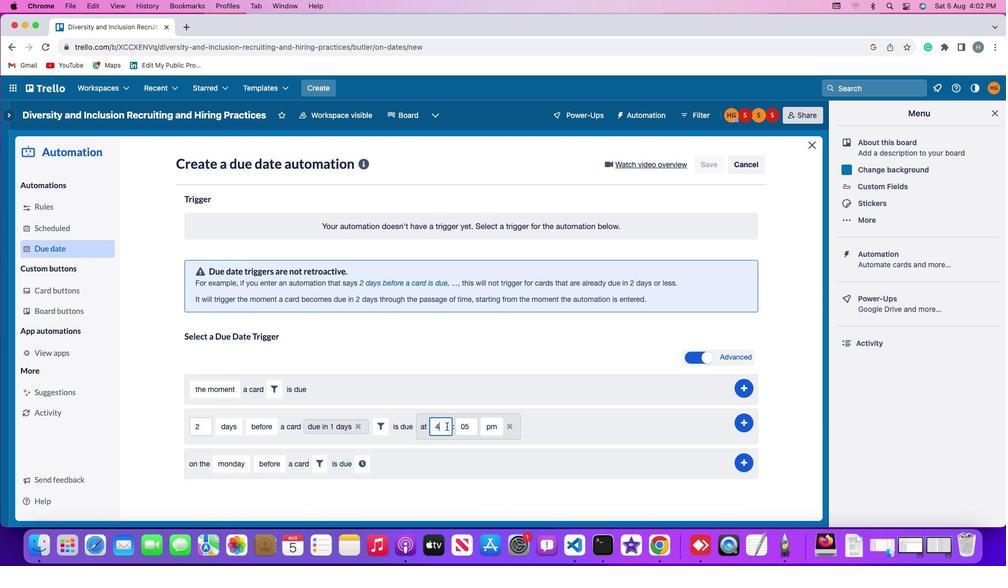 
Action: Mouse pressed left at (437, 416)
Screenshot: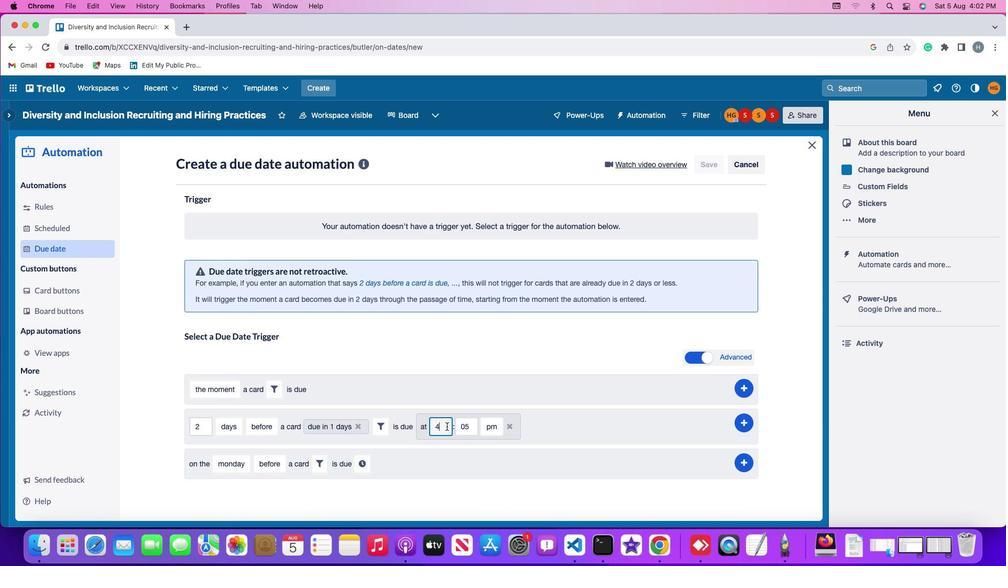 
Action: Key pressed Key.backspace'1''1'
Screenshot: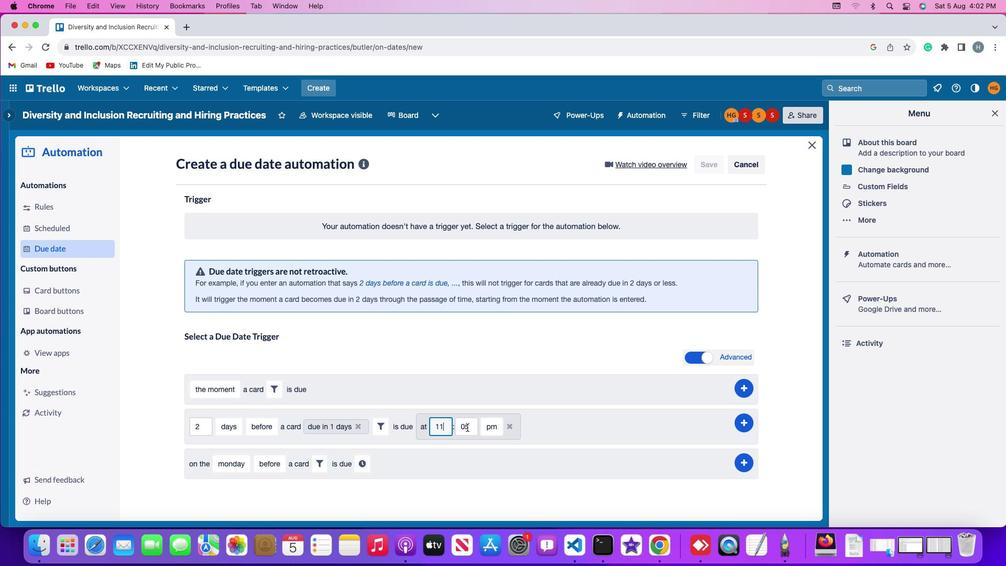
Action: Mouse moved to (464, 417)
Screenshot: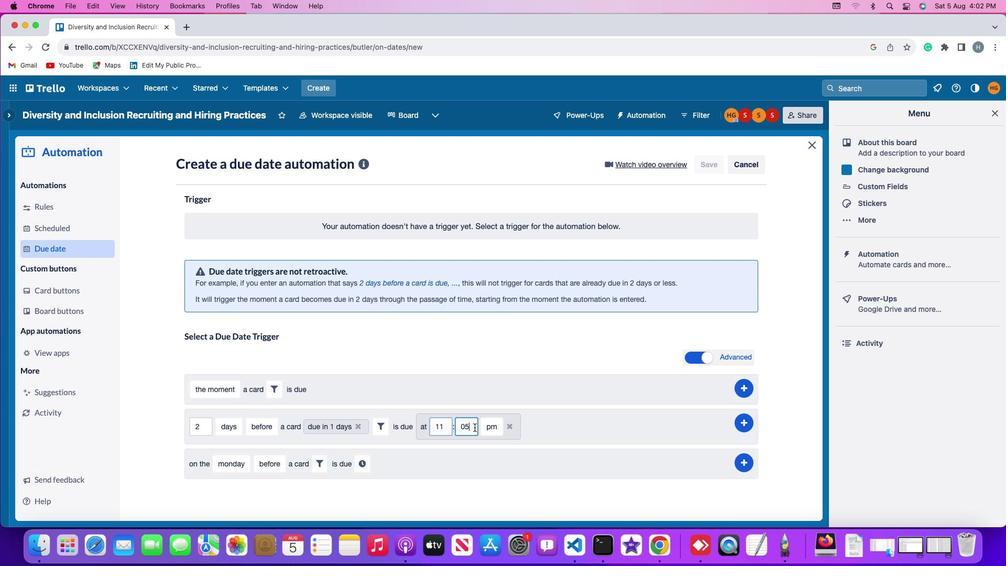 
Action: Mouse pressed left at (464, 417)
Screenshot: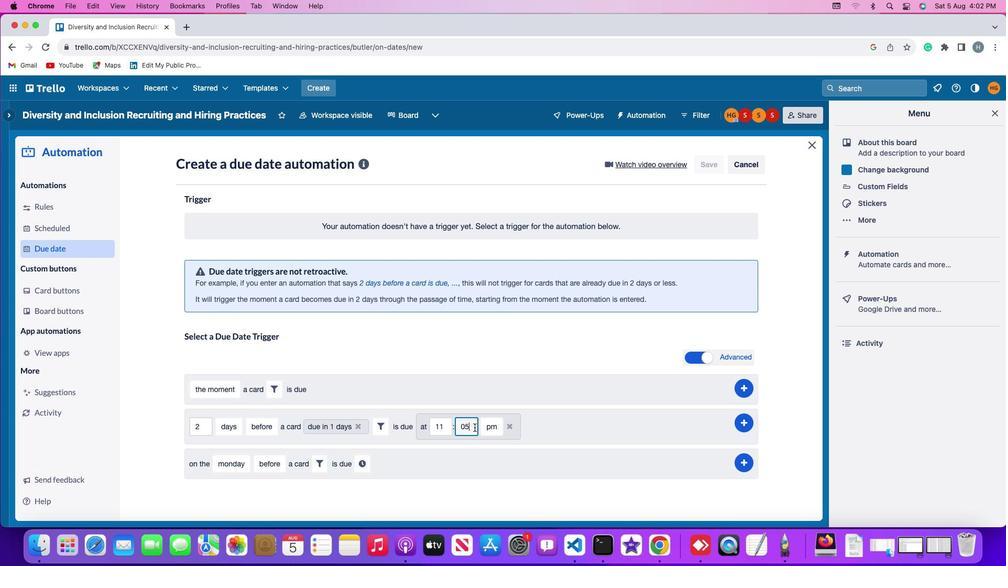 
Action: Key pressed Key.backspaceKey.backspaceKey.backspace'0''0'
Screenshot: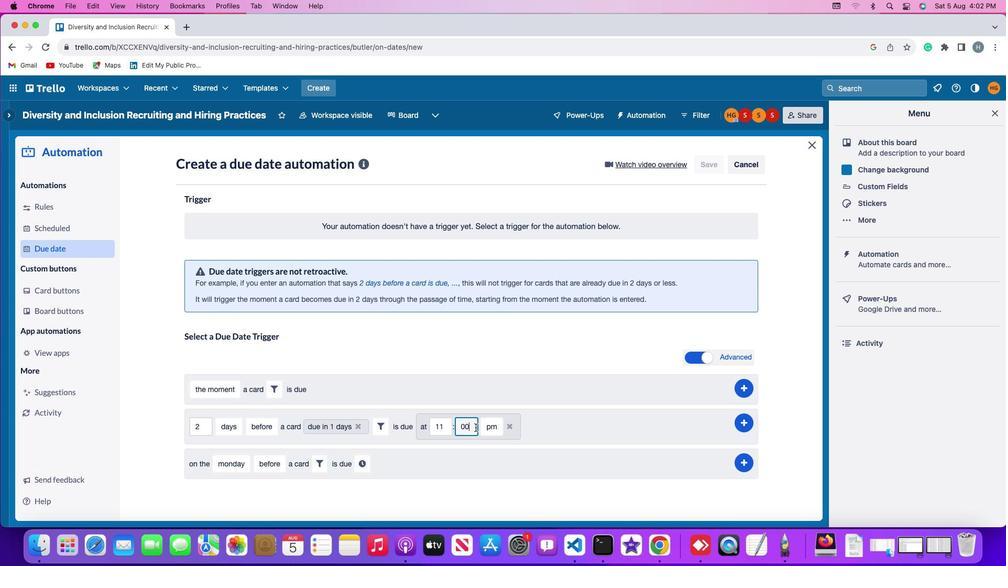 
Action: Mouse moved to (481, 419)
Screenshot: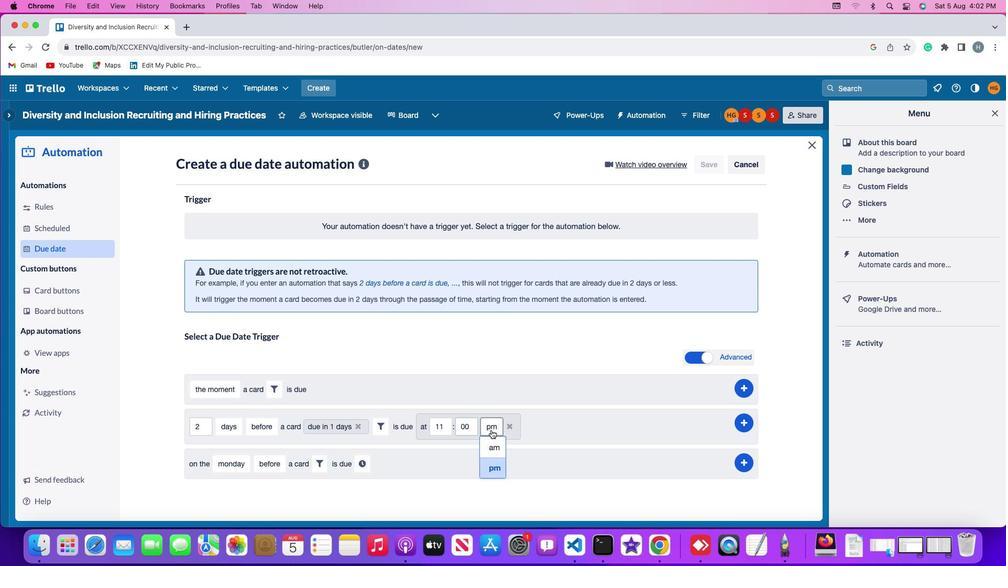 
Action: Mouse pressed left at (481, 419)
Screenshot: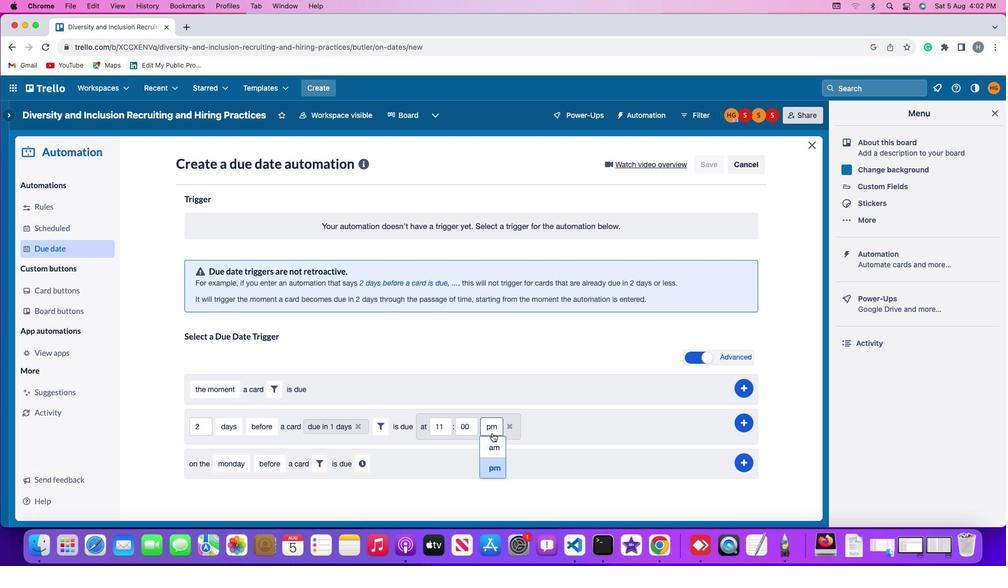 
Action: Mouse moved to (485, 437)
Screenshot: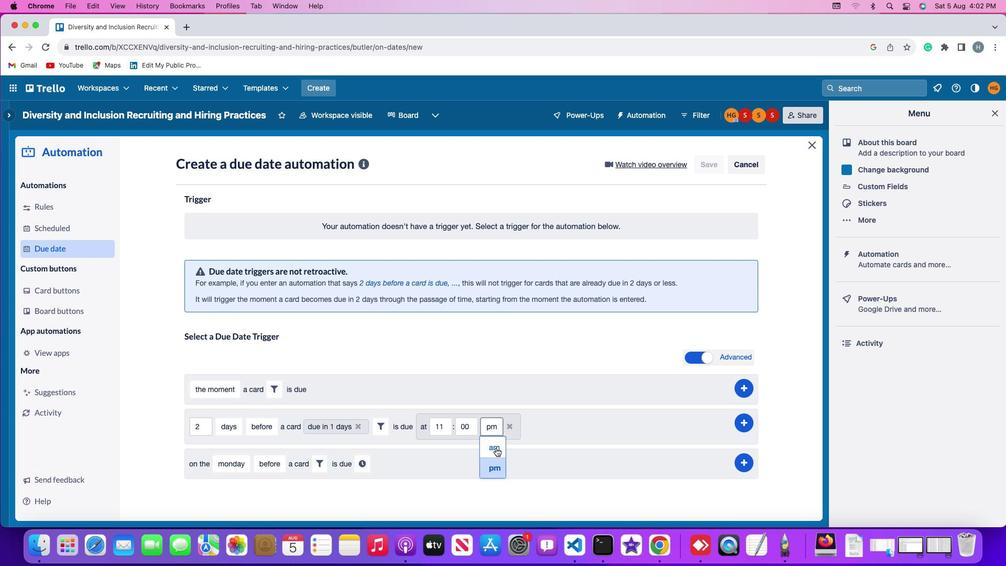 
Action: Mouse pressed left at (485, 437)
Screenshot: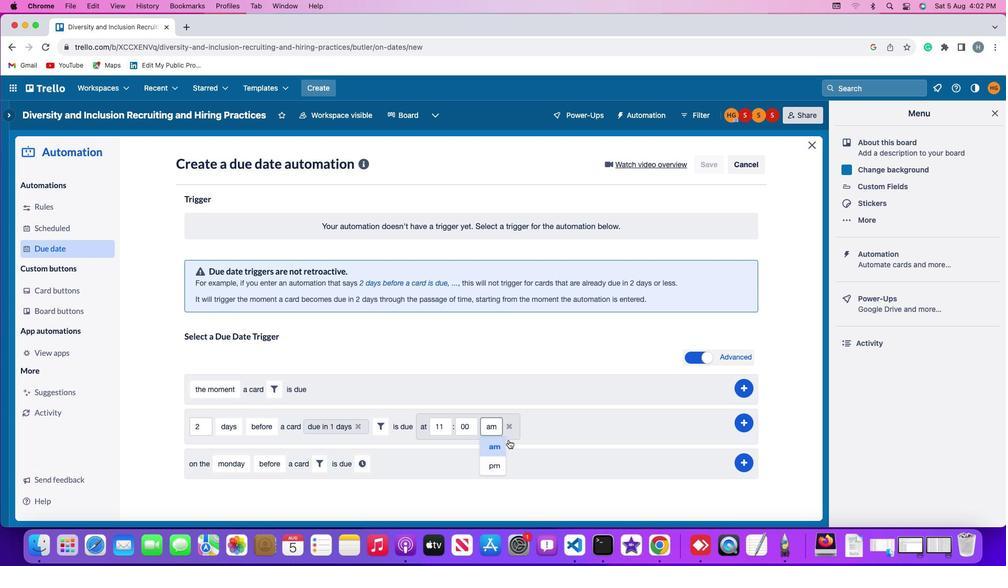
Action: Mouse moved to (731, 411)
Screenshot: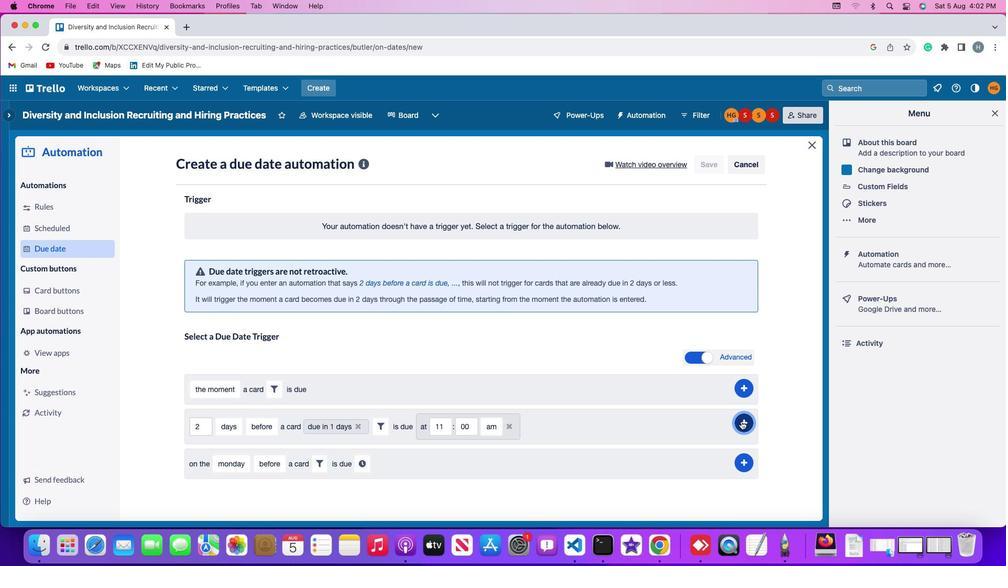 
Action: Mouse pressed left at (731, 411)
Screenshot: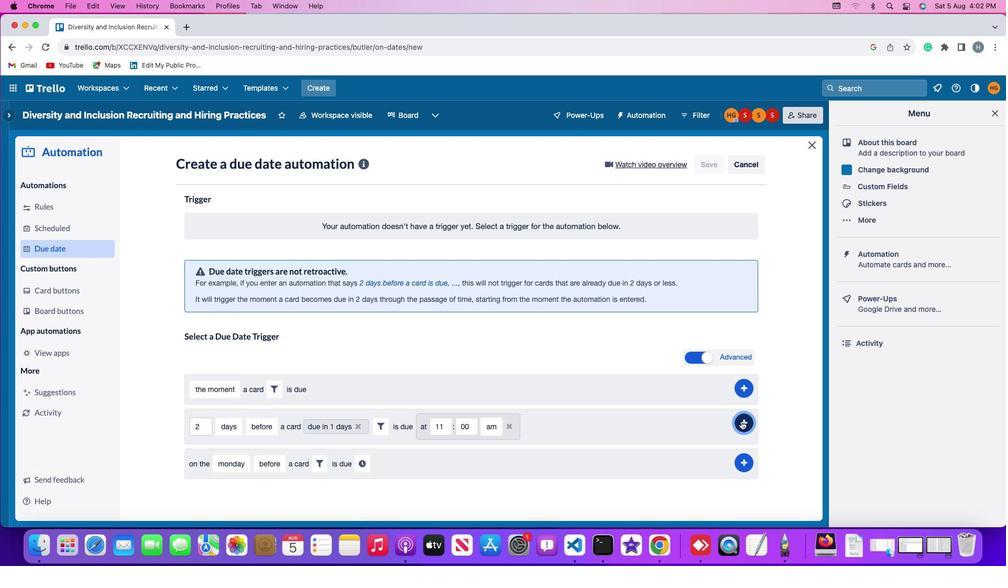 
Action: Mouse moved to (776, 307)
Screenshot: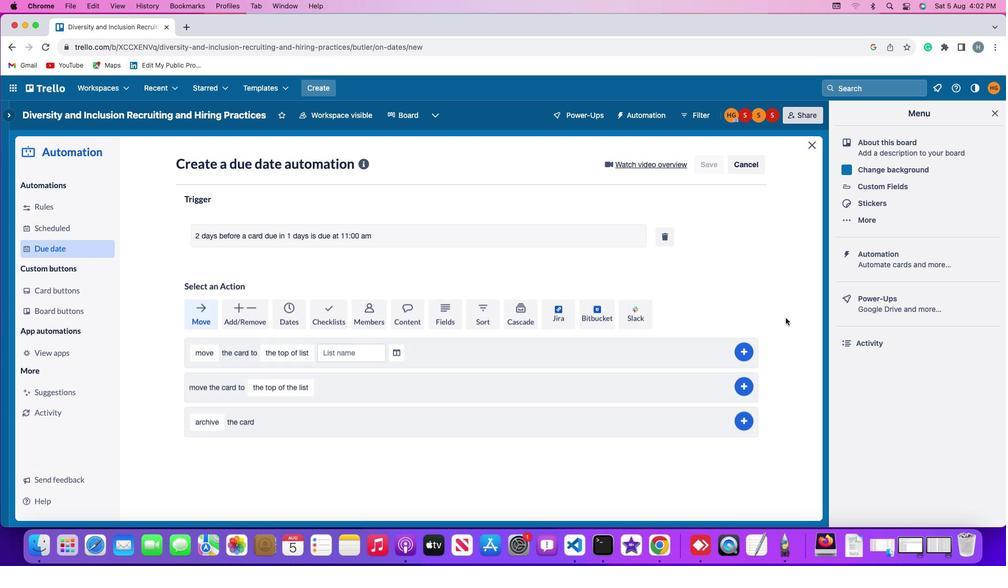 
